 Task: Look for space in Boituva, Brazil from 1st June, 2023 to 9th June, 2023 for 5 adults in price range Rs.6000 to Rs.12000. Place can be entire place with 3 bedrooms having 3 beds and 3 bathrooms. Property type can be house, flat, guest house. Booking option can be shelf check-in. Required host language is Spanish.
Action: Mouse moved to (330, 119)
Screenshot: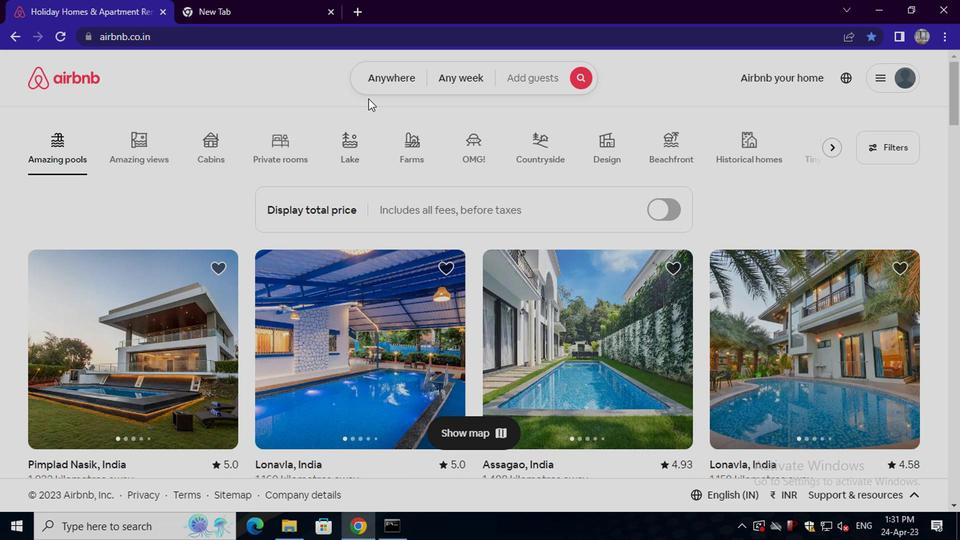 
Action: Mouse pressed left at (330, 119)
Screenshot: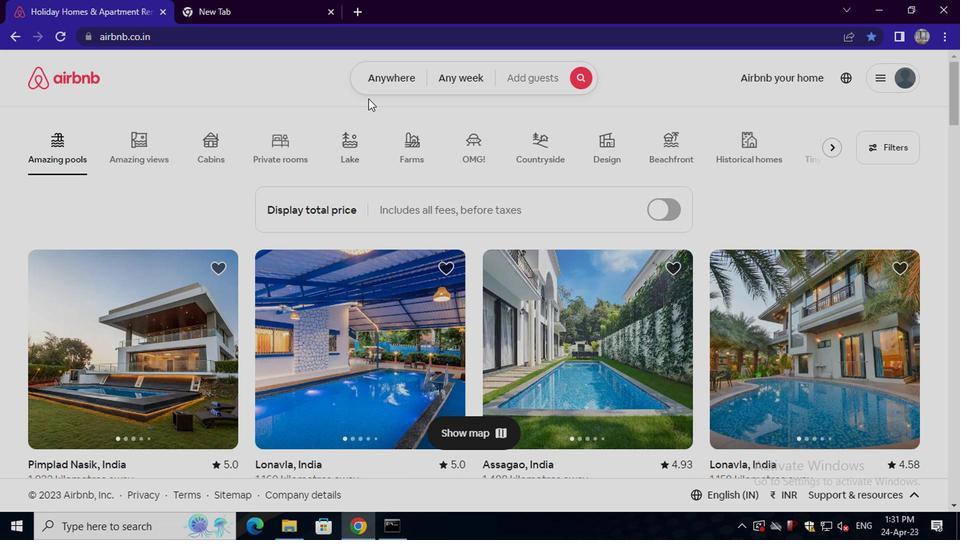 
Action: Mouse moved to (295, 152)
Screenshot: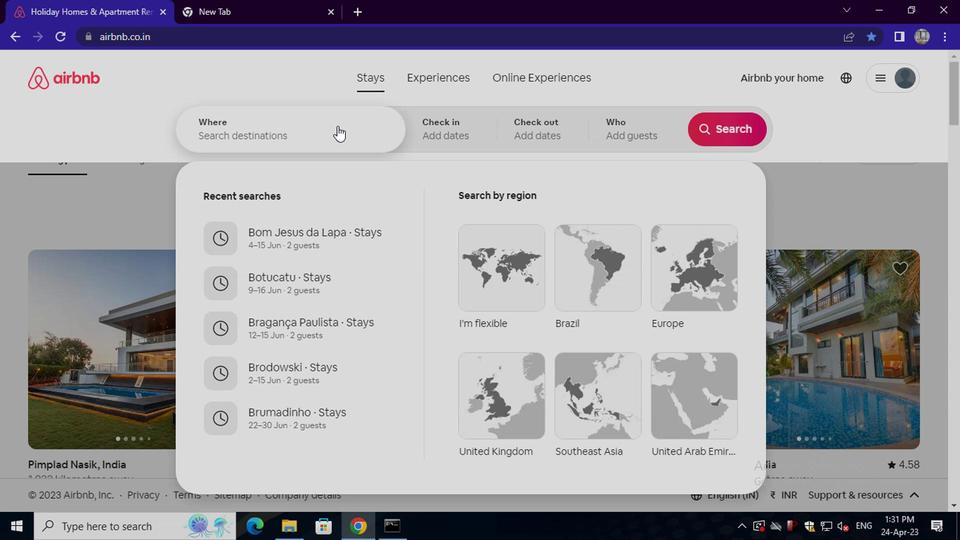 
Action: Mouse pressed left at (295, 152)
Screenshot: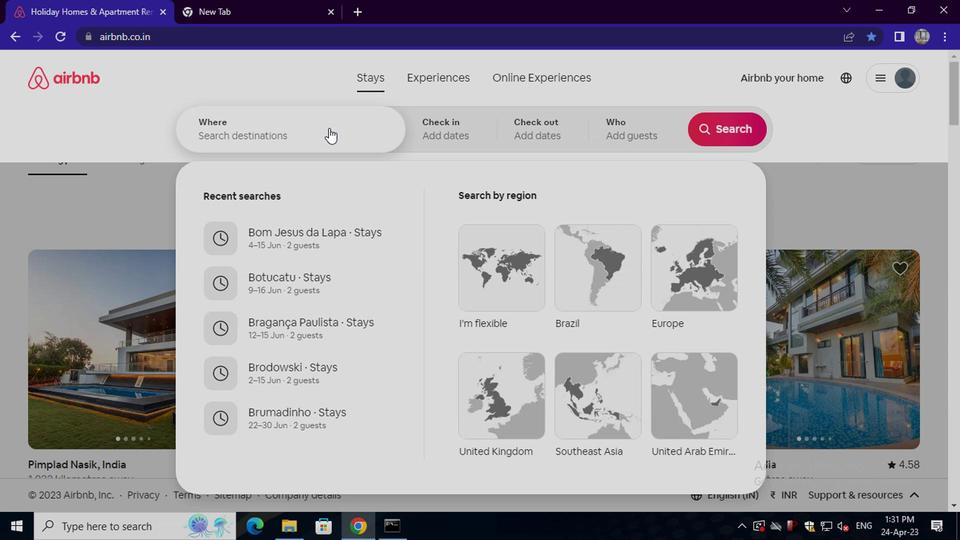 
Action: Key pressed boir<Key.backspace>tuva,<Key.space>brazil<Key.enter>
Screenshot: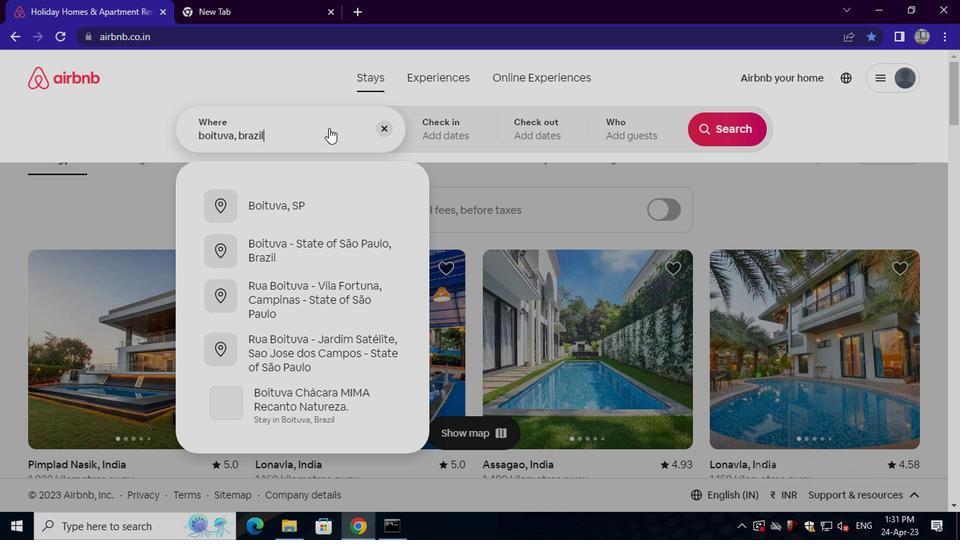 
Action: Mouse moved to (572, 233)
Screenshot: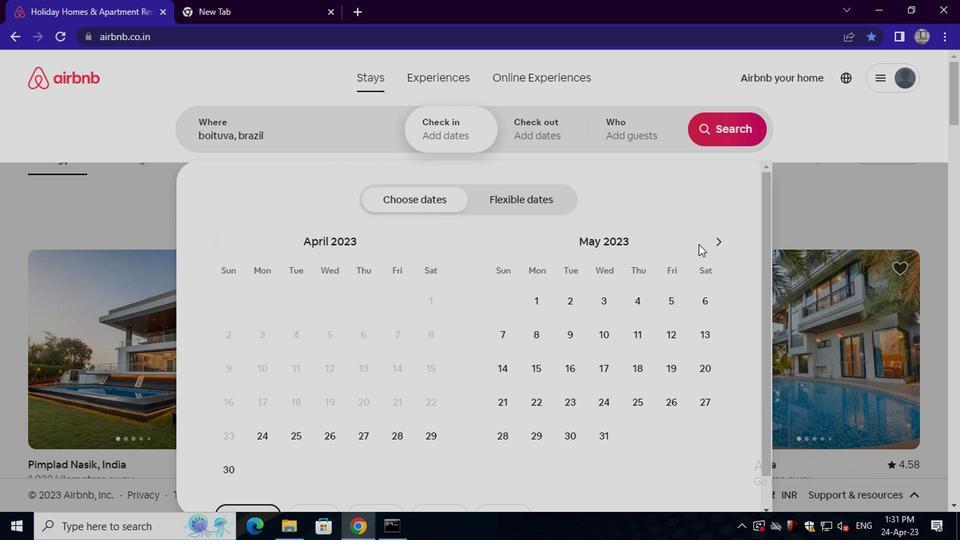 
Action: Mouse pressed left at (572, 233)
Screenshot: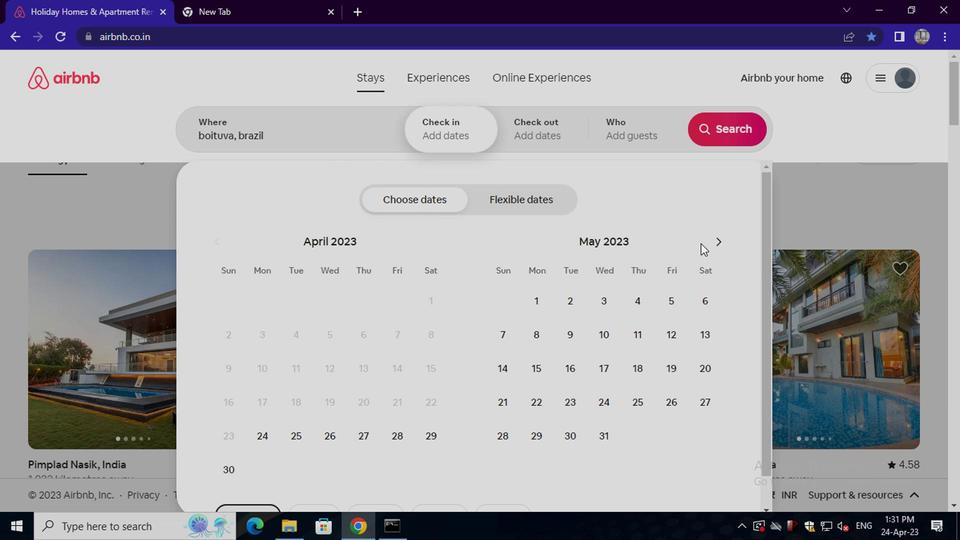 
Action: Mouse moved to (521, 271)
Screenshot: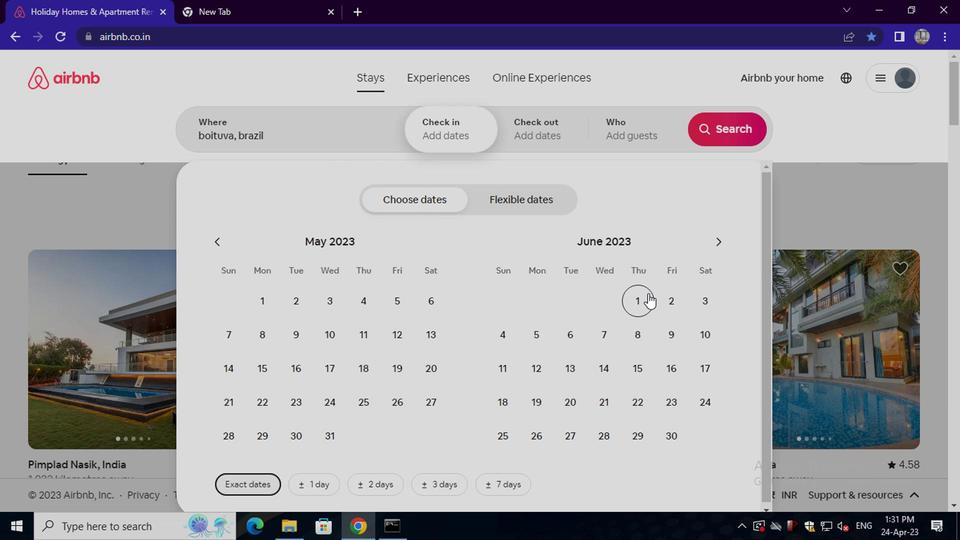 
Action: Mouse pressed left at (521, 271)
Screenshot: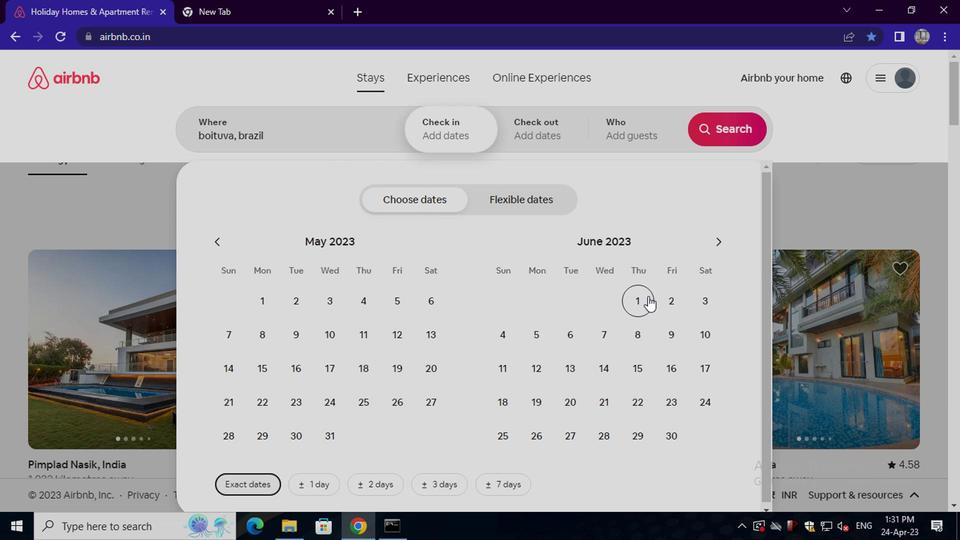 
Action: Mouse moved to (538, 301)
Screenshot: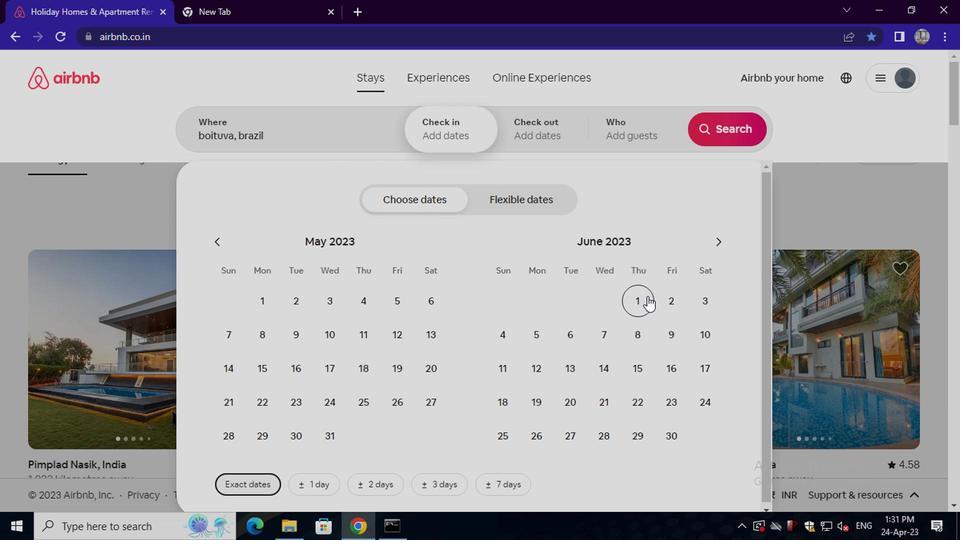 
Action: Mouse pressed left at (538, 301)
Screenshot: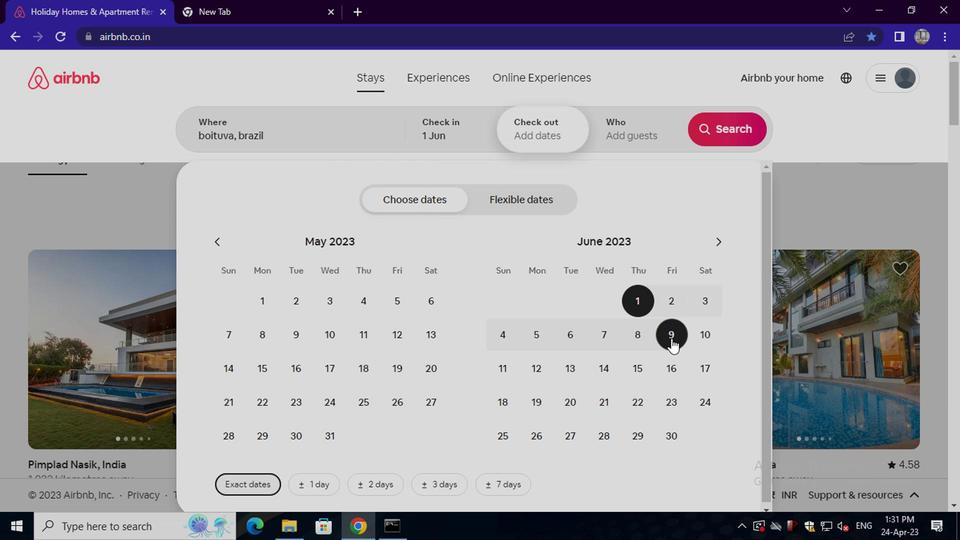 
Action: Mouse moved to (508, 154)
Screenshot: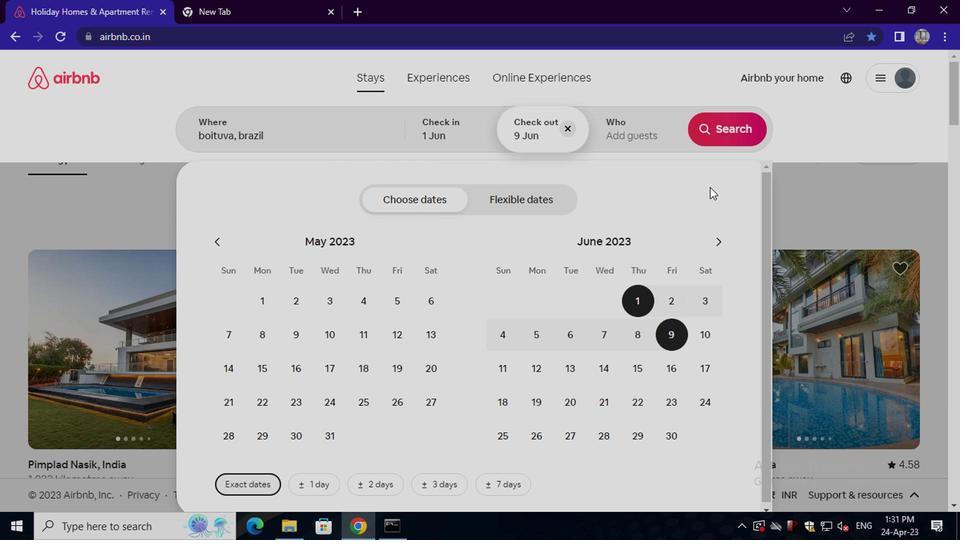 
Action: Mouse pressed left at (508, 154)
Screenshot: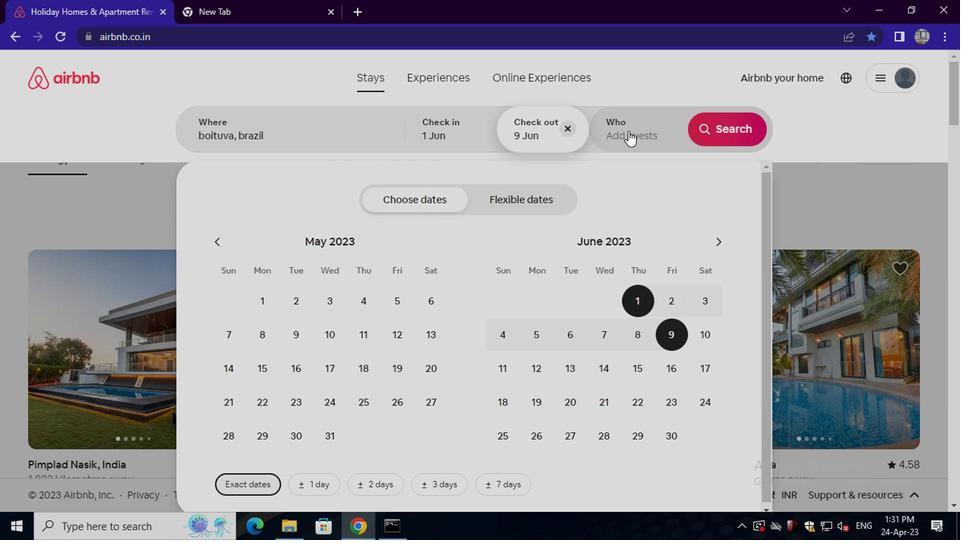 
Action: Mouse moved to (585, 205)
Screenshot: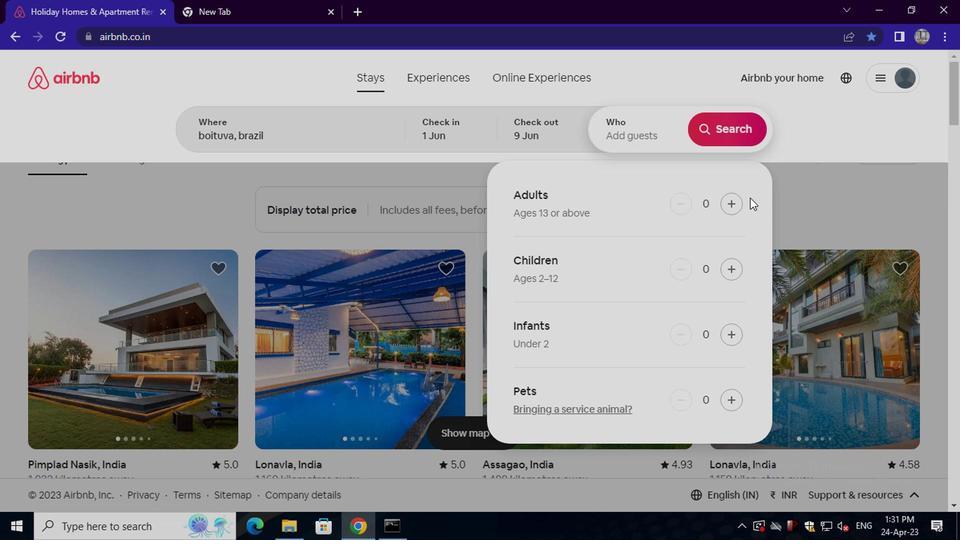 
Action: Mouse pressed left at (585, 205)
Screenshot: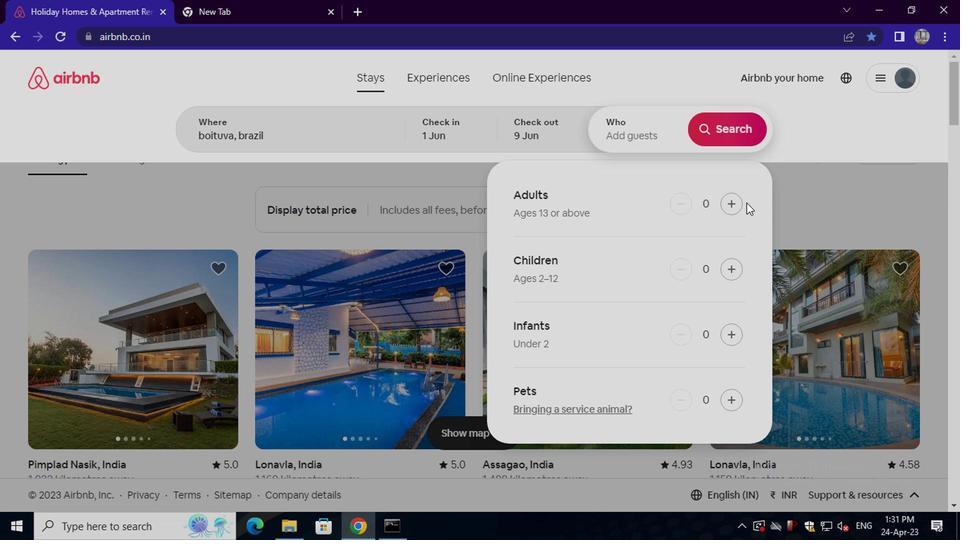 
Action: Mouse pressed left at (585, 205)
Screenshot: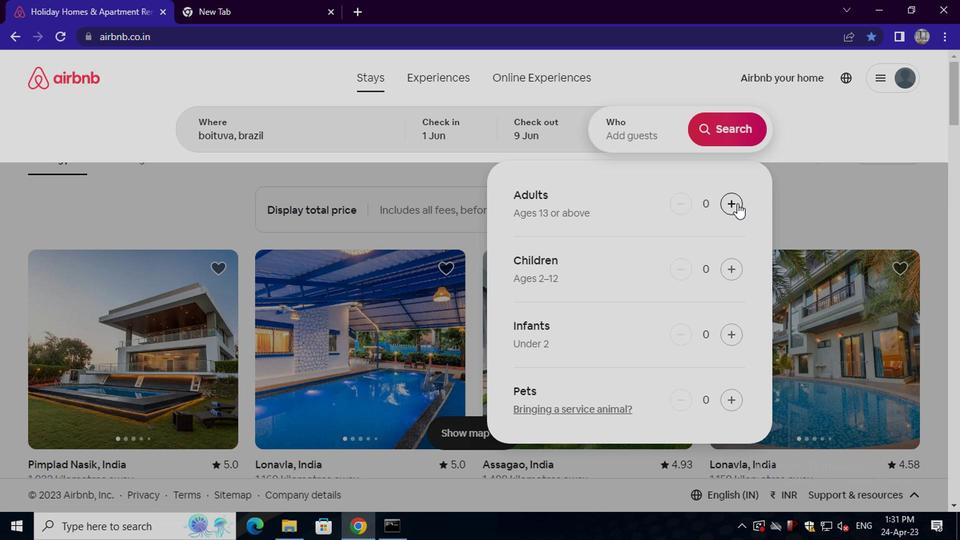 
Action: Mouse pressed left at (585, 205)
Screenshot: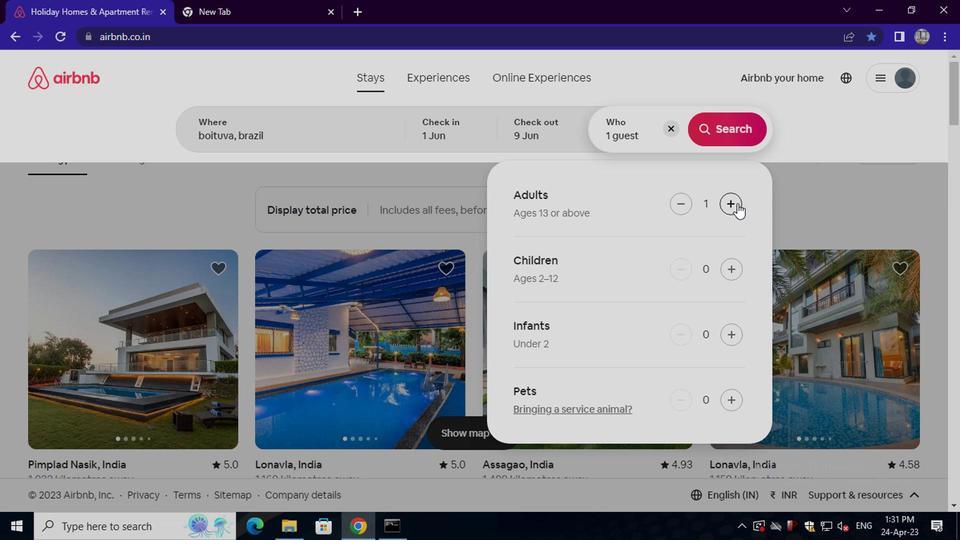 
Action: Mouse pressed left at (585, 205)
Screenshot: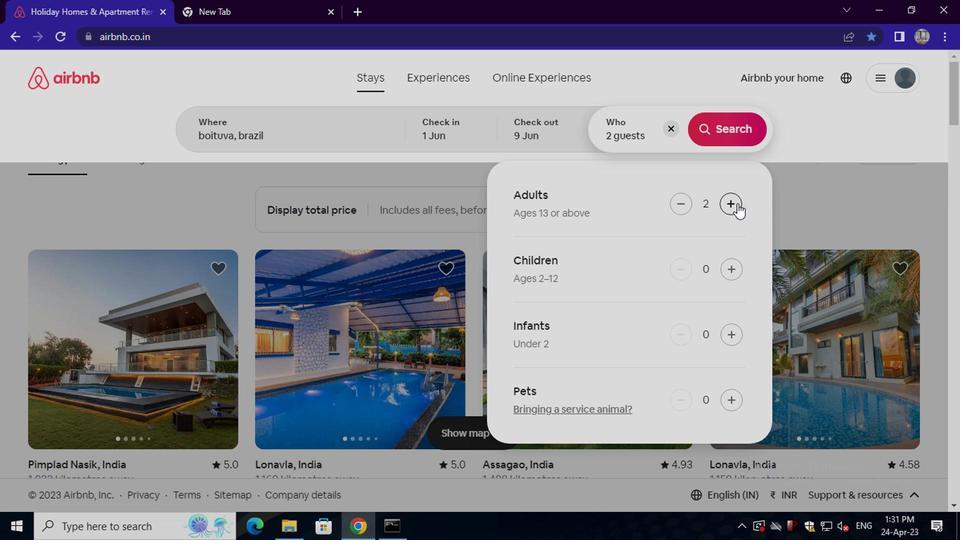 
Action: Mouse pressed left at (585, 205)
Screenshot: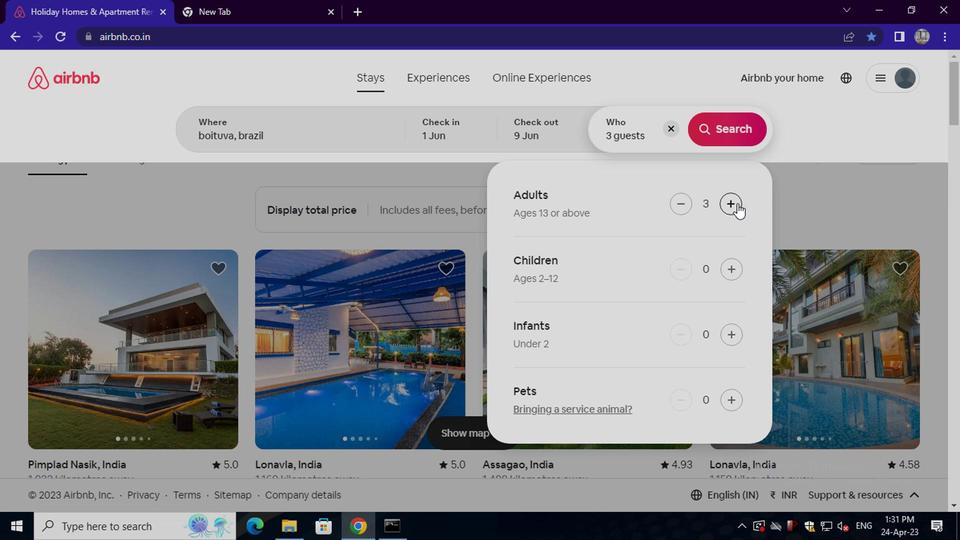 
Action: Mouse moved to (578, 157)
Screenshot: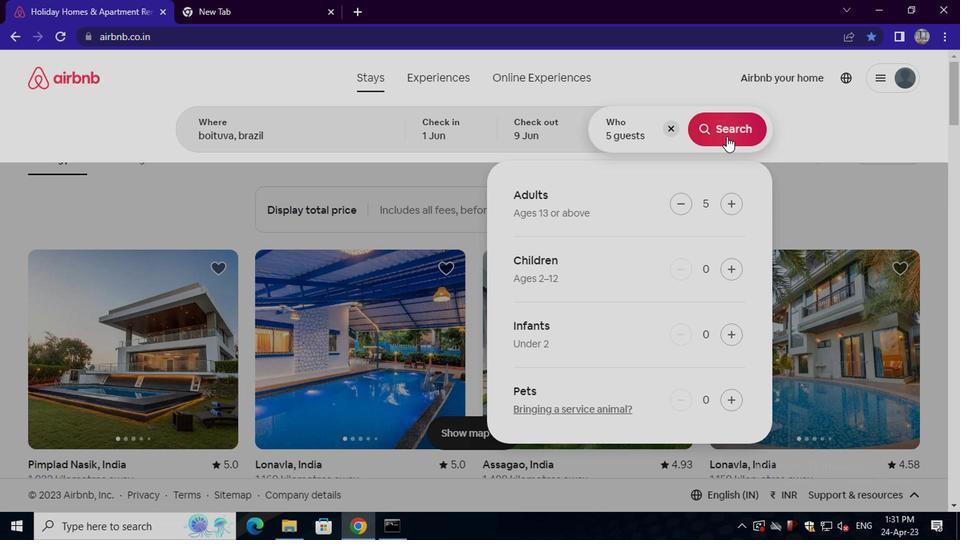 
Action: Mouse pressed left at (578, 157)
Screenshot: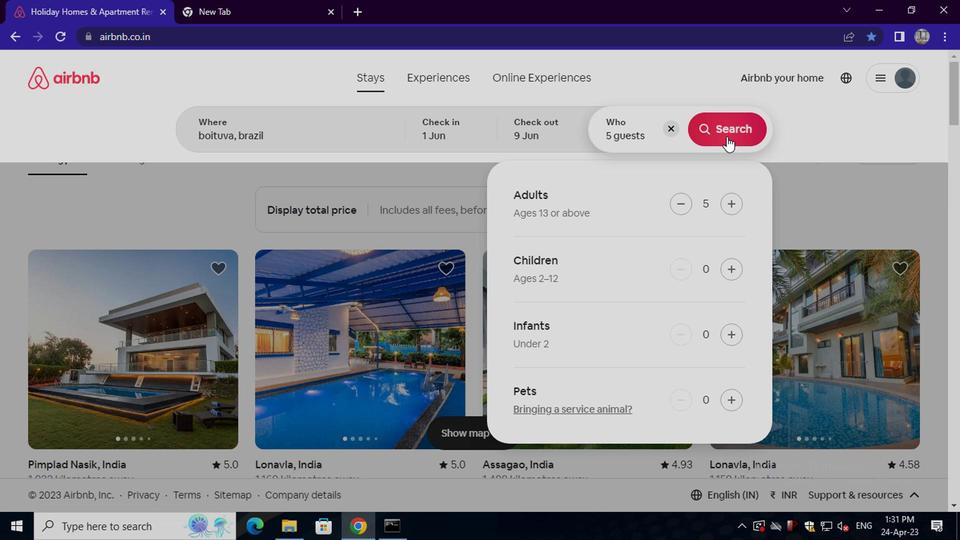 
Action: Mouse moved to (715, 157)
Screenshot: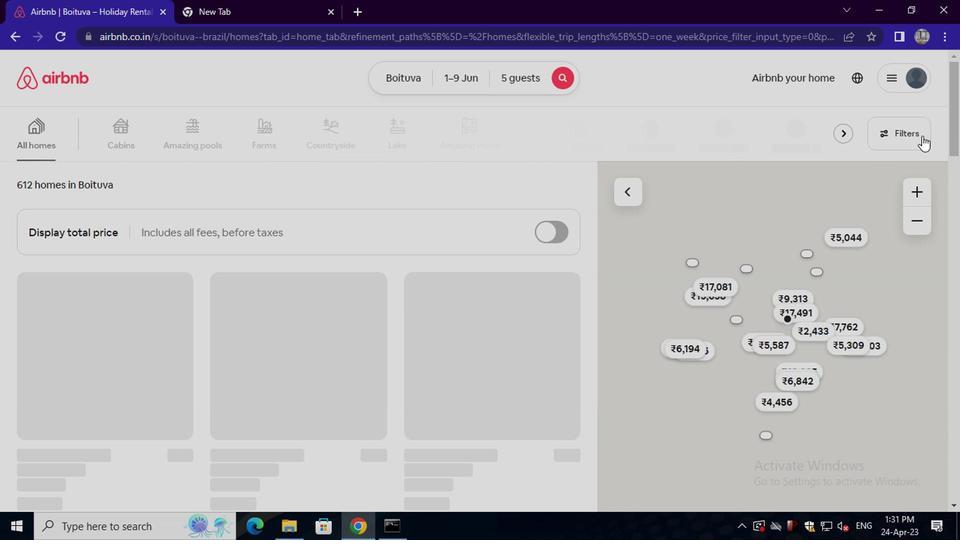 
Action: Mouse pressed left at (715, 157)
Screenshot: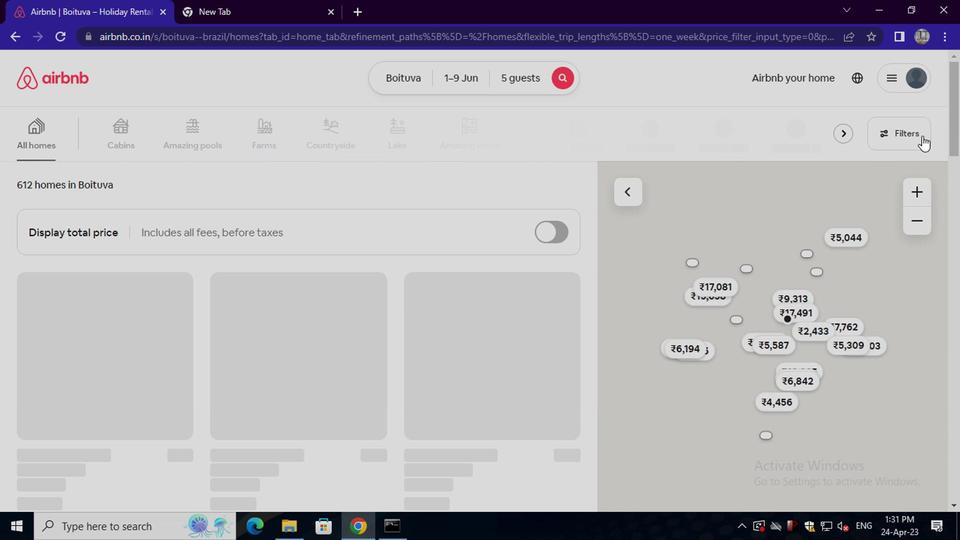
Action: Mouse moved to (309, 290)
Screenshot: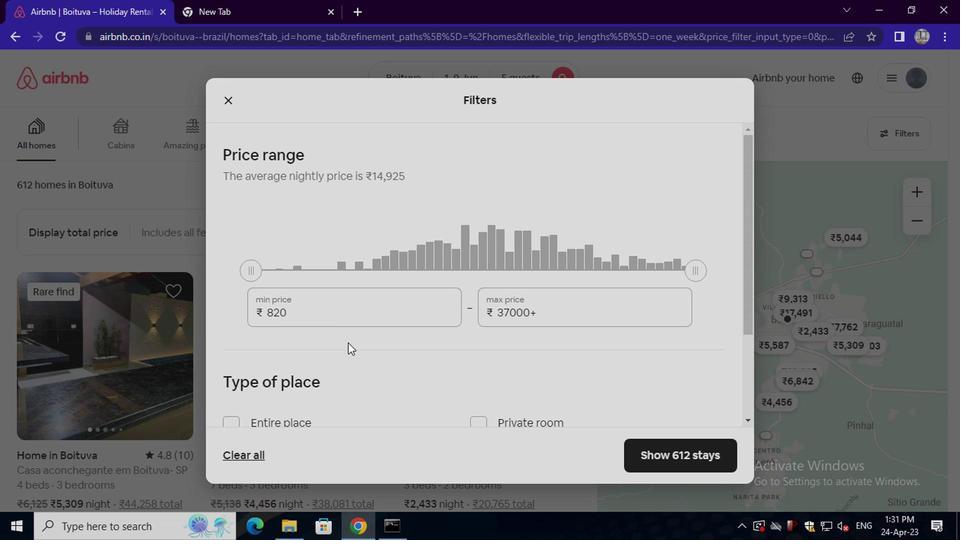 
Action: Mouse pressed left at (309, 290)
Screenshot: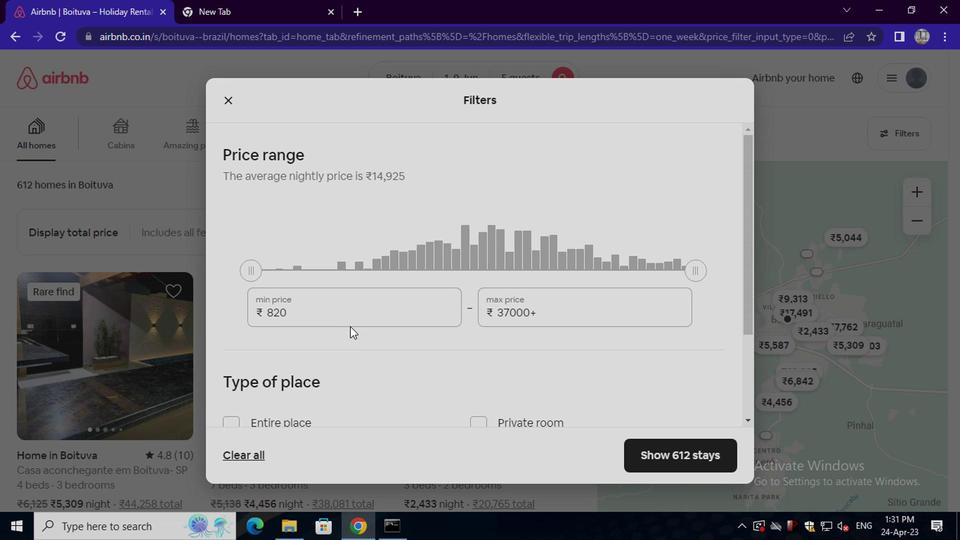 
Action: Mouse moved to (309, 287)
Screenshot: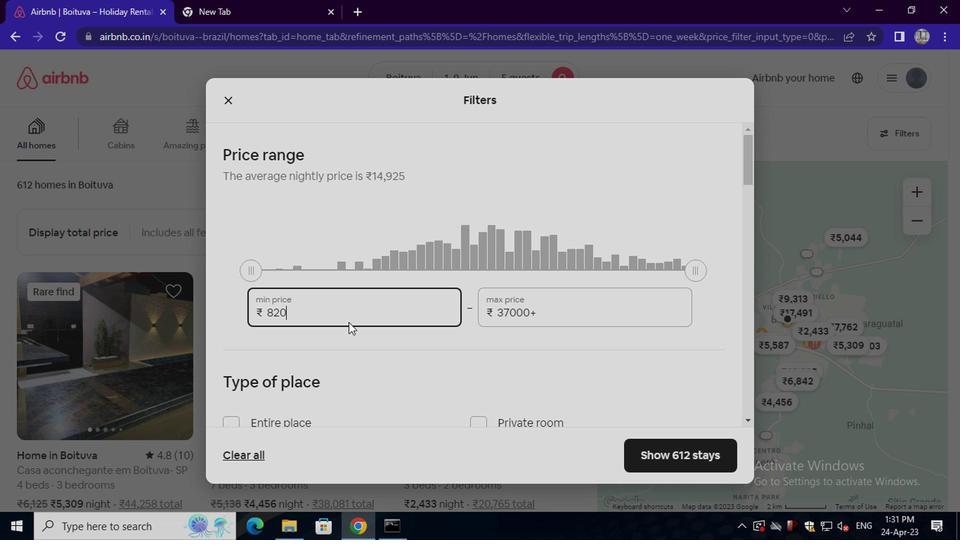 
Action: Key pressed <Key.backspace><Key.backspace><Key.backspace><Key.backspace><Key.backspace><Key.backspace><Key.backspace><Key.backspace><Key.backspace><Key.backspace><Key.backspace><Key.backspace>6000
Screenshot: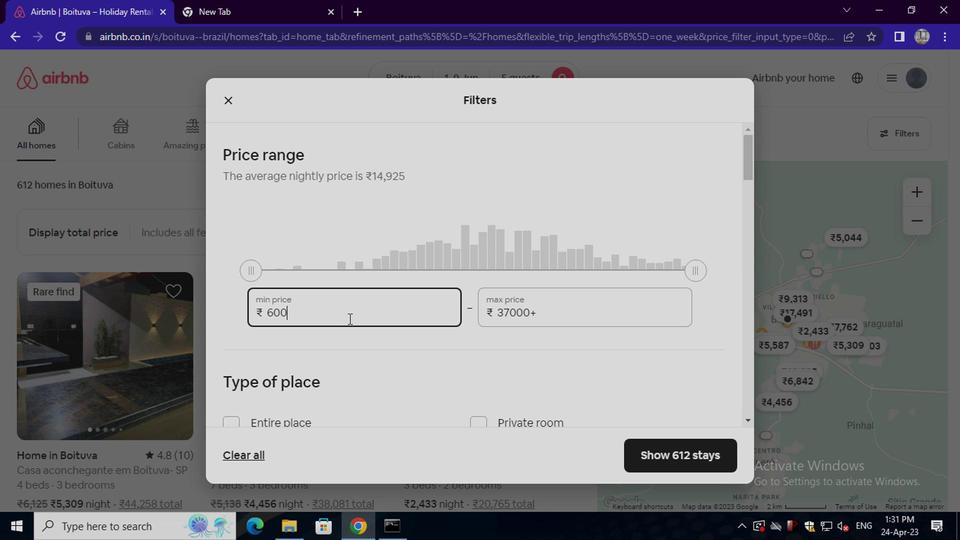 
Action: Mouse moved to (453, 281)
Screenshot: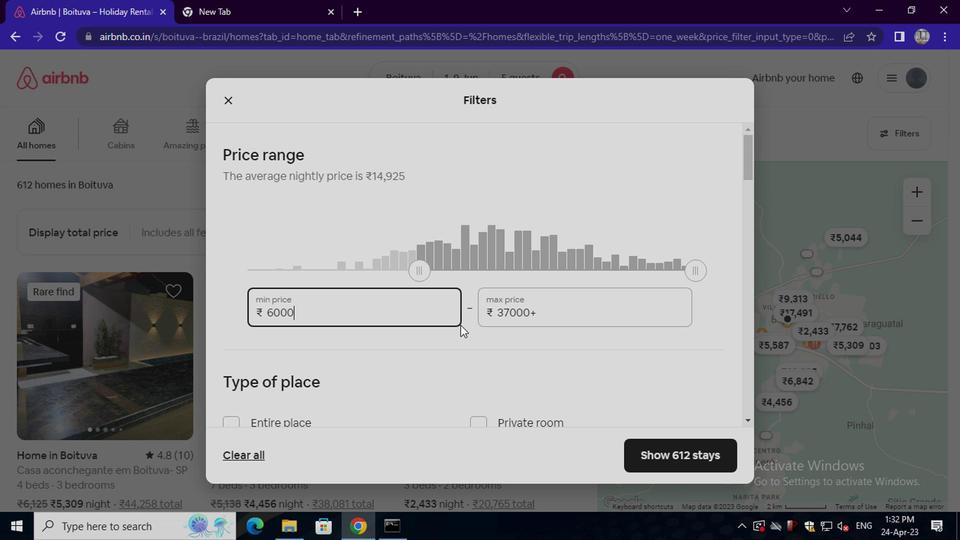 
Action: Mouse pressed left at (453, 281)
Screenshot: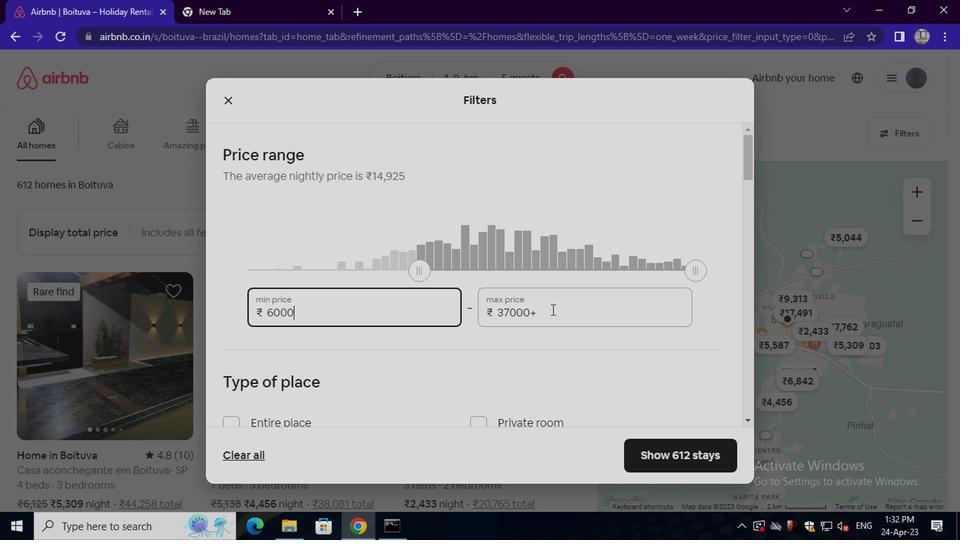 
Action: Key pressed <Key.backspace><Key.backspace><Key.backspace><Key.backspace><Key.backspace><Key.backspace><Key.backspace><Key.backspace><Key.backspace><Key.backspace><Key.backspace><Key.backspace><Key.backspace>12000
Screenshot: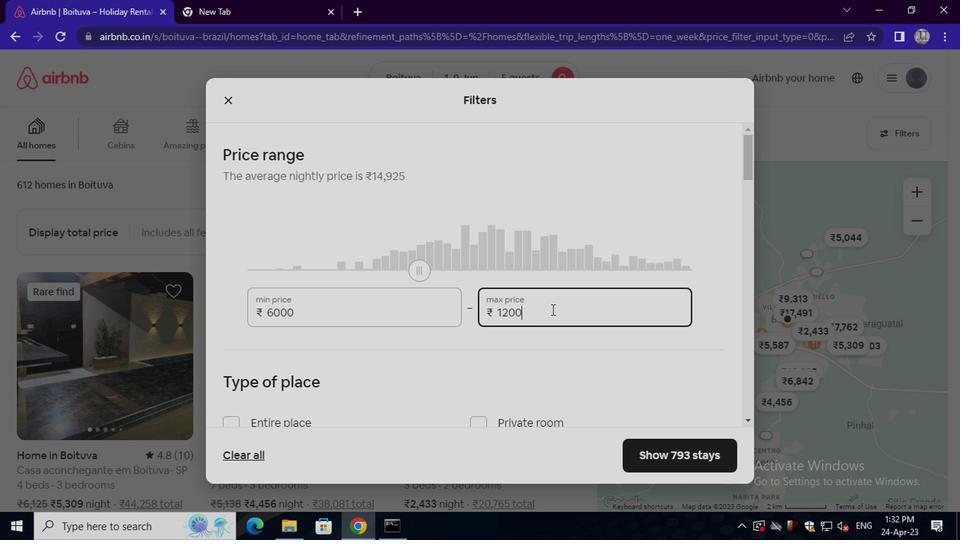 
Action: Mouse moved to (436, 321)
Screenshot: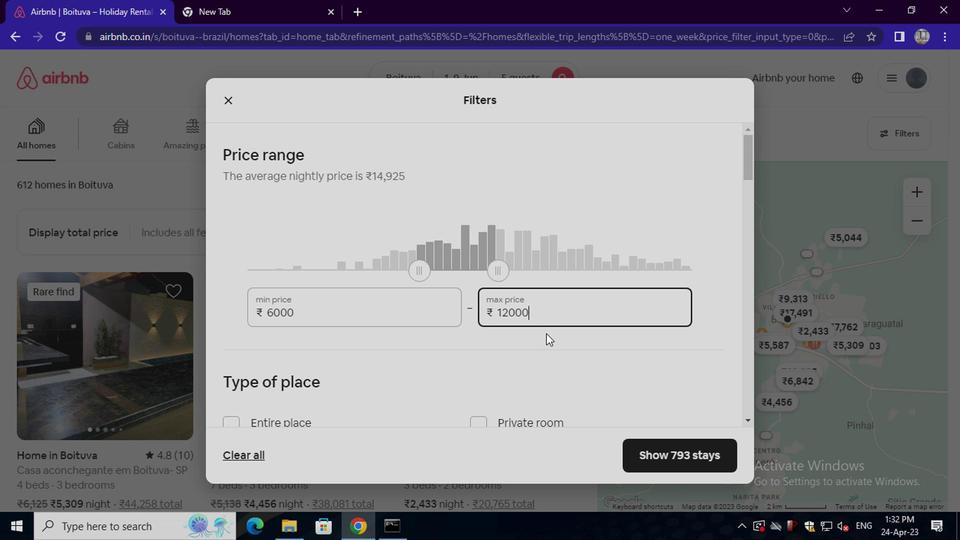 
Action: Mouse pressed left at (436, 321)
Screenshot: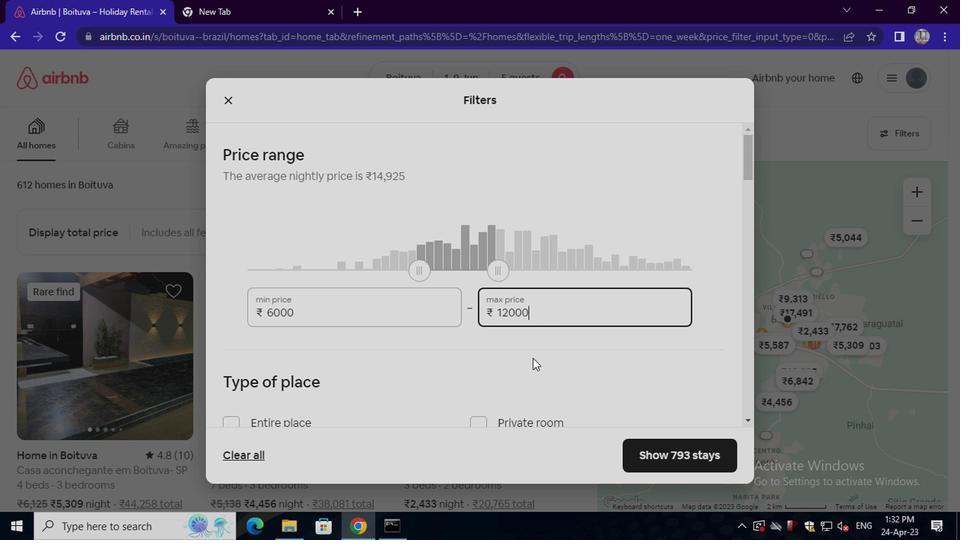 
Action: Mouse moved to (323, 345)
Screenshot: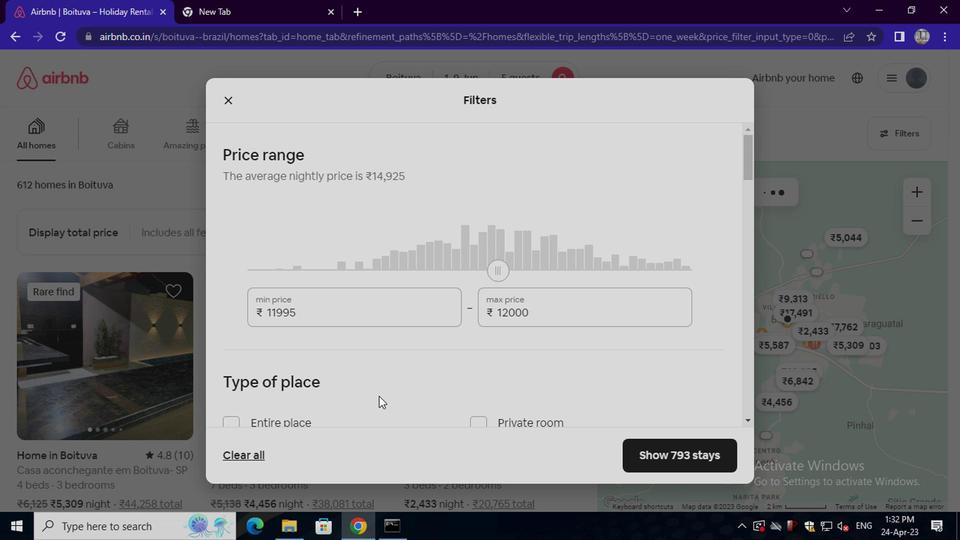 
Action: Mouse scrolled (323, 344) with delta (0, 0)
Screenshot: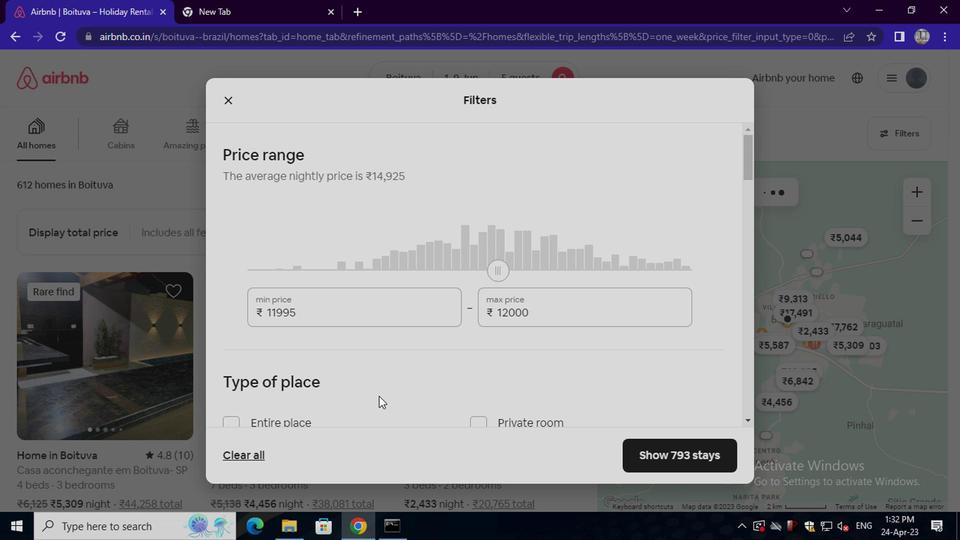 
Action: Mouse moved to (253, 317)
Screenshot: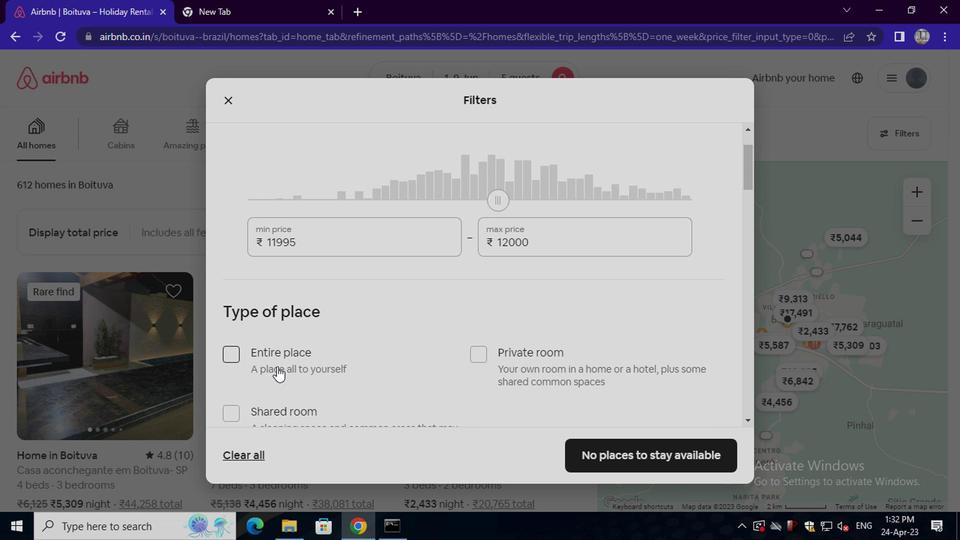 
Action: Mouse pressed left at (253, 317)
Screenshot: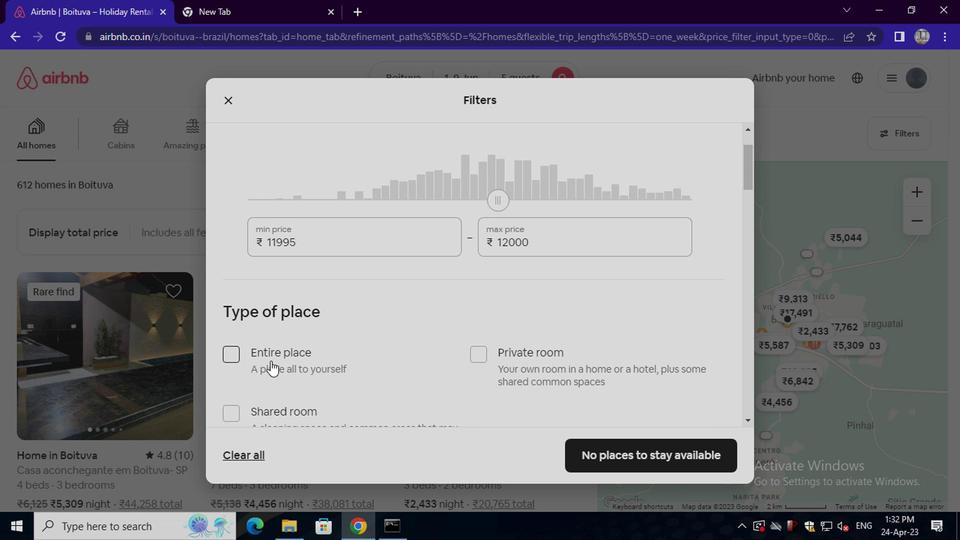 
Action: Mouse scrolled (253, 317) with delta (0, 0)
Screenshot: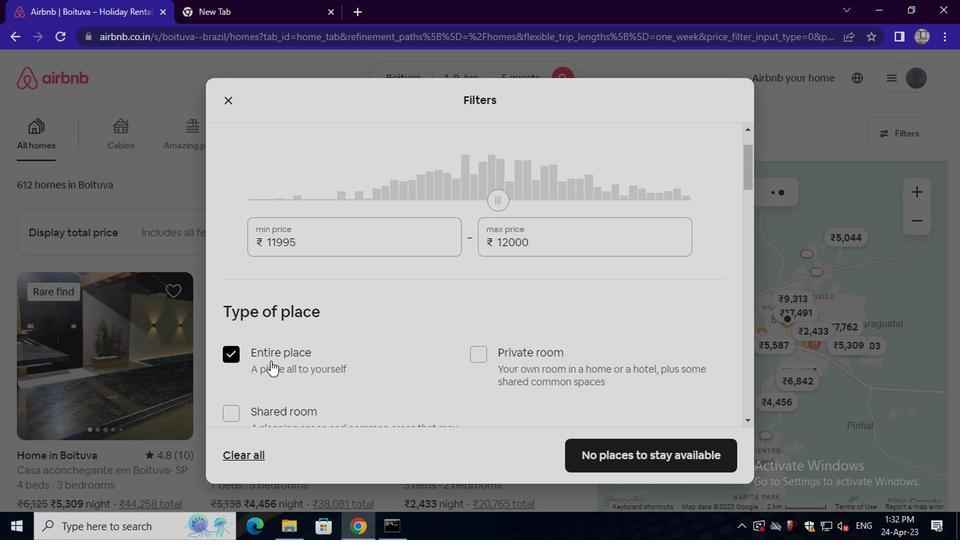 
Action: Mouse scrolled (253, 317) with delta (0, 0)
Screenshot: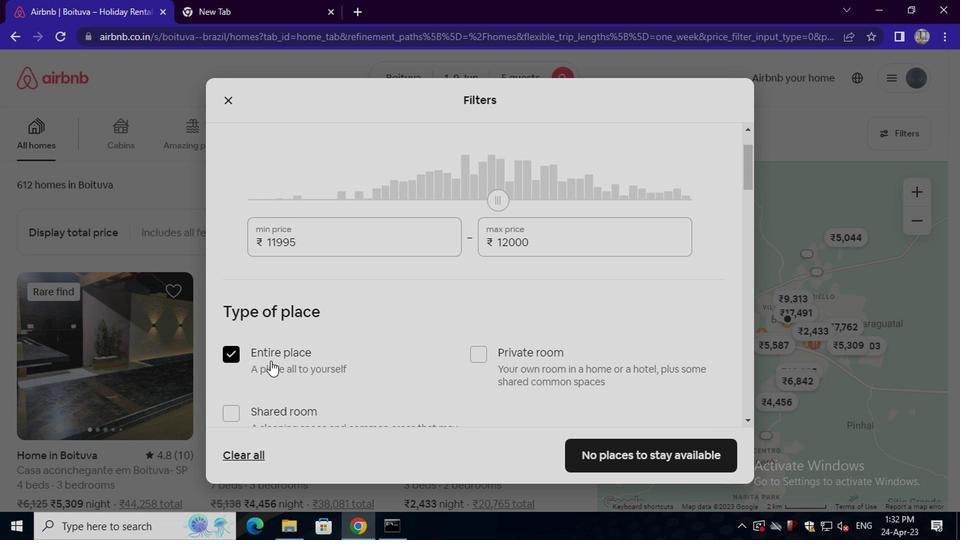 
Action: Mouse scrolled (253, 317) with delta (0, 0)
Screenshot: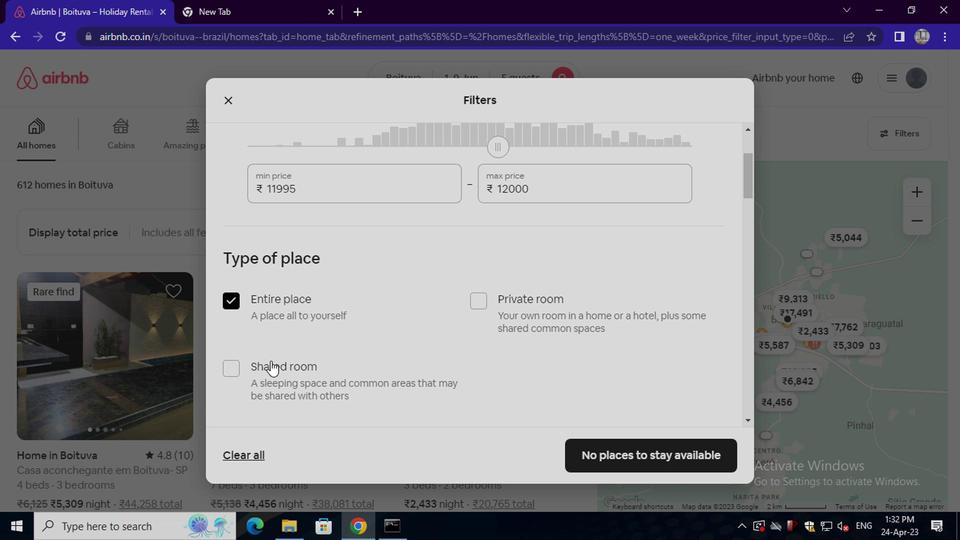 
Action: Mouse scrolled (253, 317) with delta (0, 0)
Screenshot: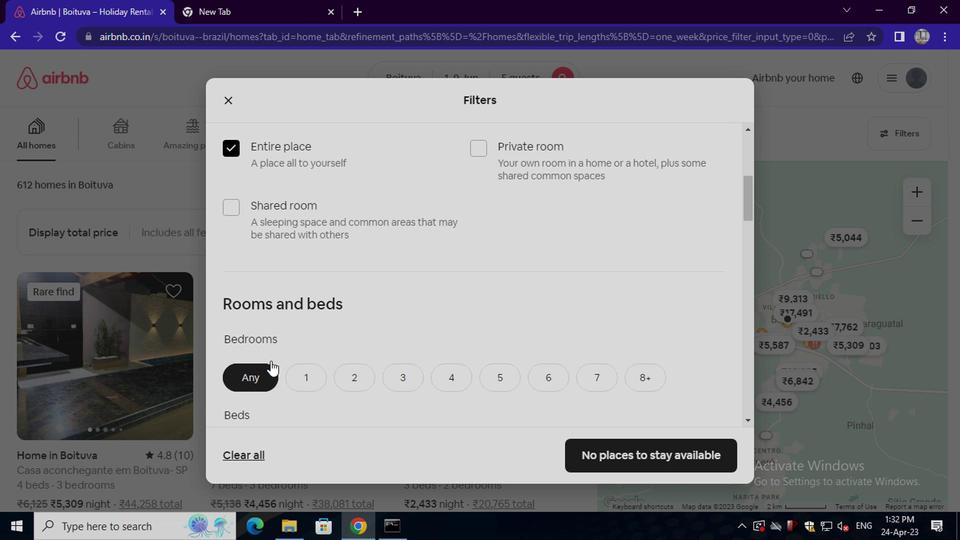 
Action: Mouse moved to (348, 275)
Screenshot: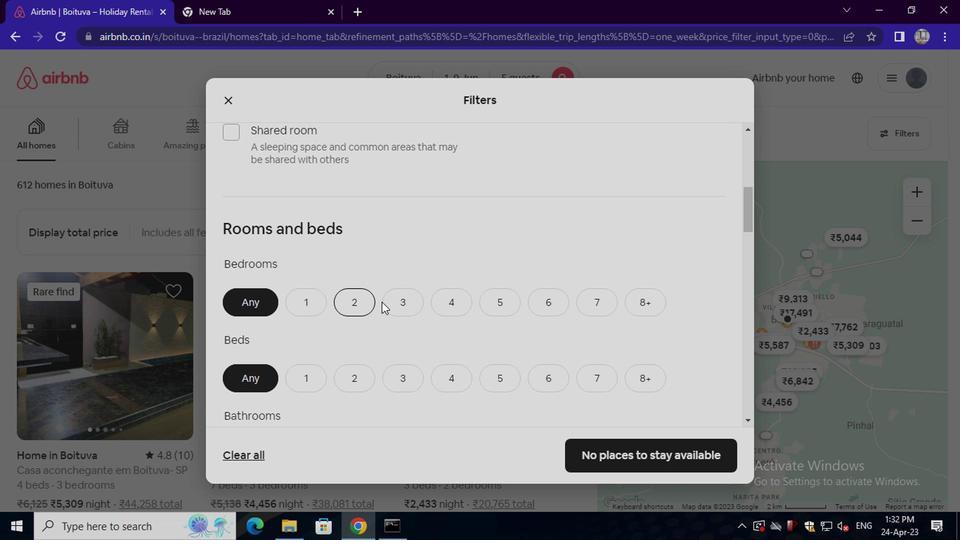 
Action: Mouse pressed left at (348, 275)
Screenshot: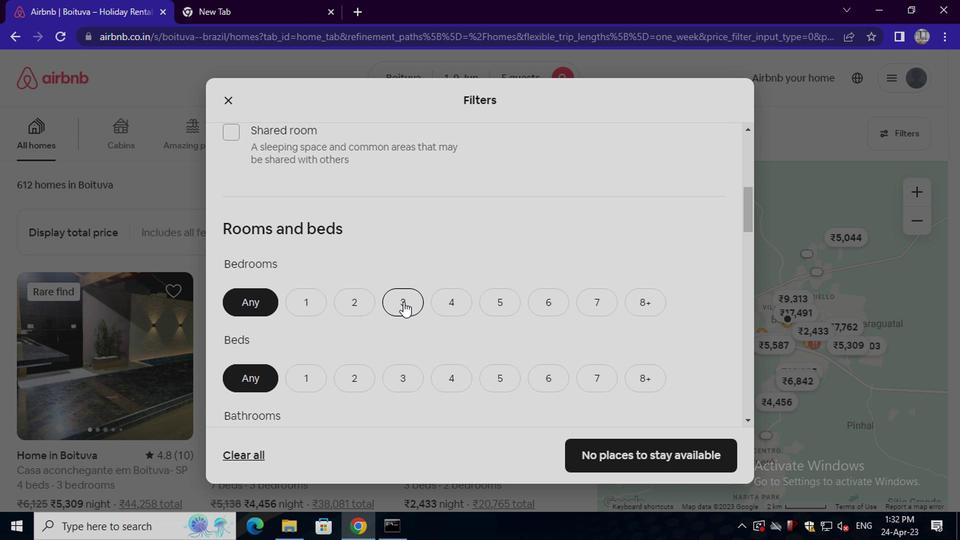 
Action: Mouse moved to (347, 333)
Screenshot: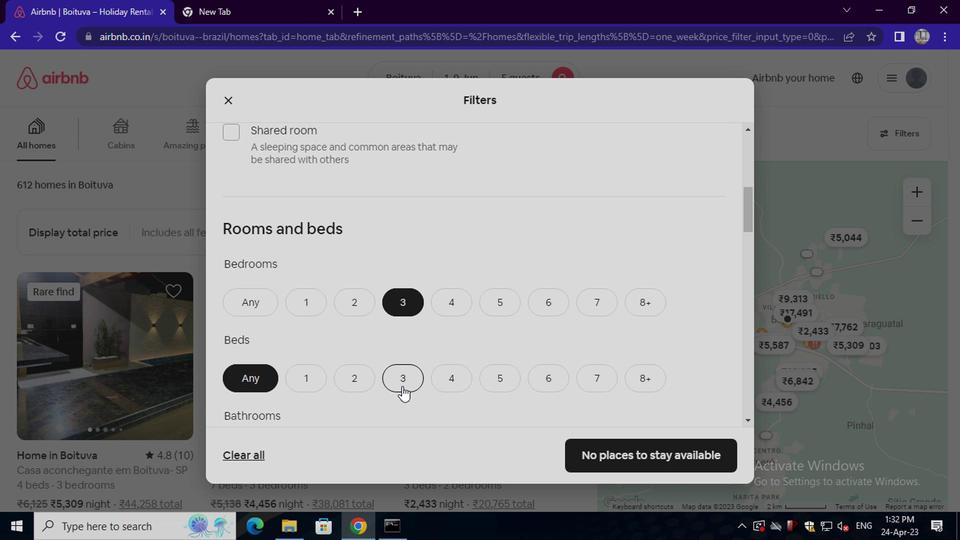 
Action: Mouse pressed left at (347, 333)
Screenshot: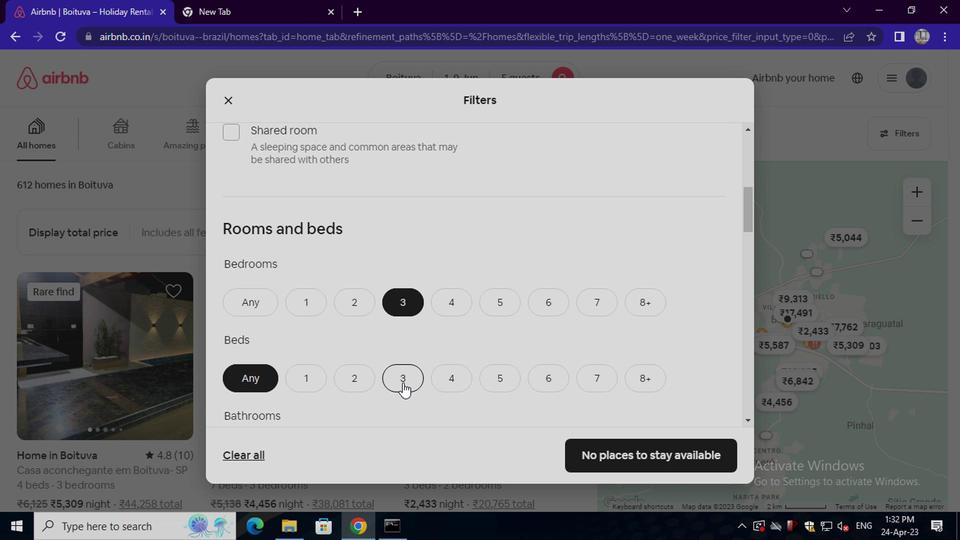 
Action: Mouse scrolled (347, 332) with delta (0, 0)
Screenshot: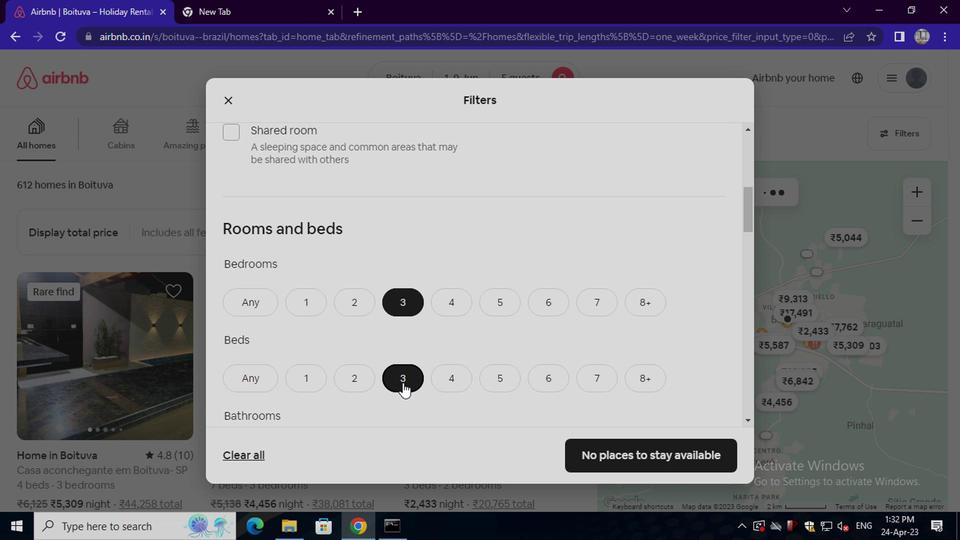 
Action: Mouse scrolled (347, 332) with delta (0, 0)
Screenshot: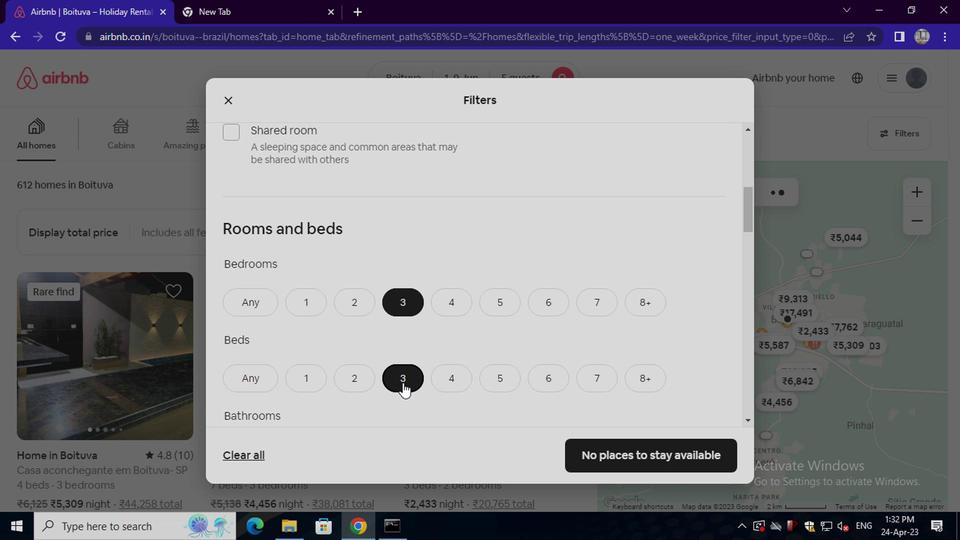 
Action: Mouse scrolled (347, 332) with delta (0, 0)
Screenshot: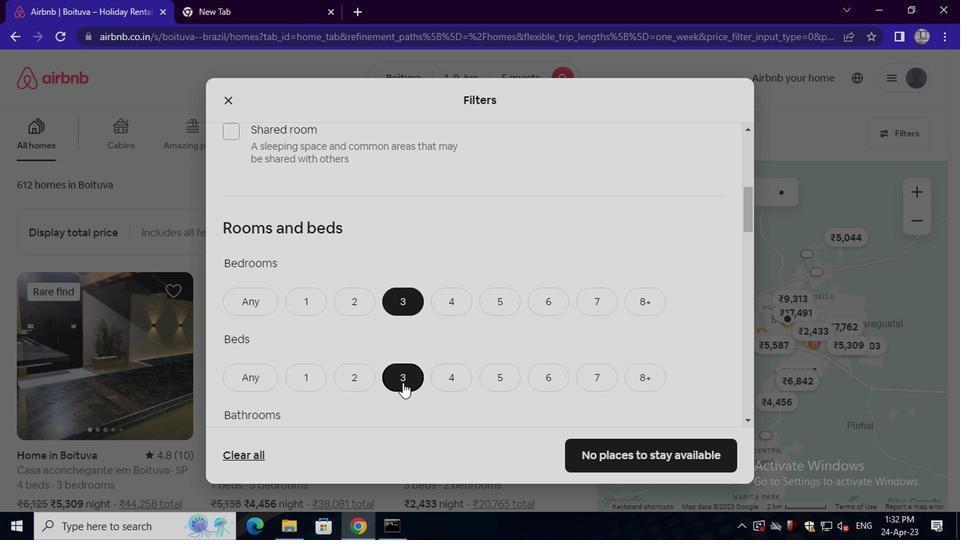 
Action: Mouse moved to (342, 238)
Screenshot: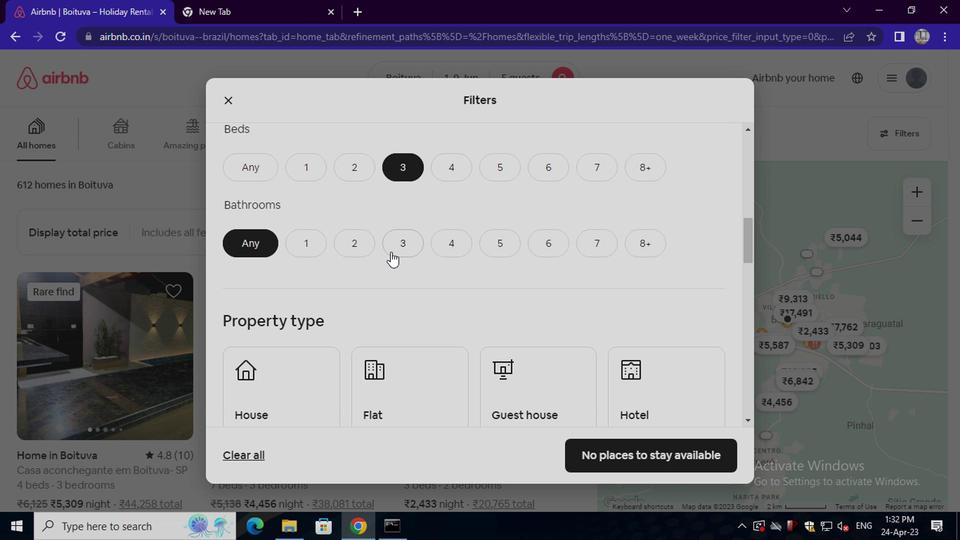 
Action: Mouse pressed left at (342, 238)
Screenshot: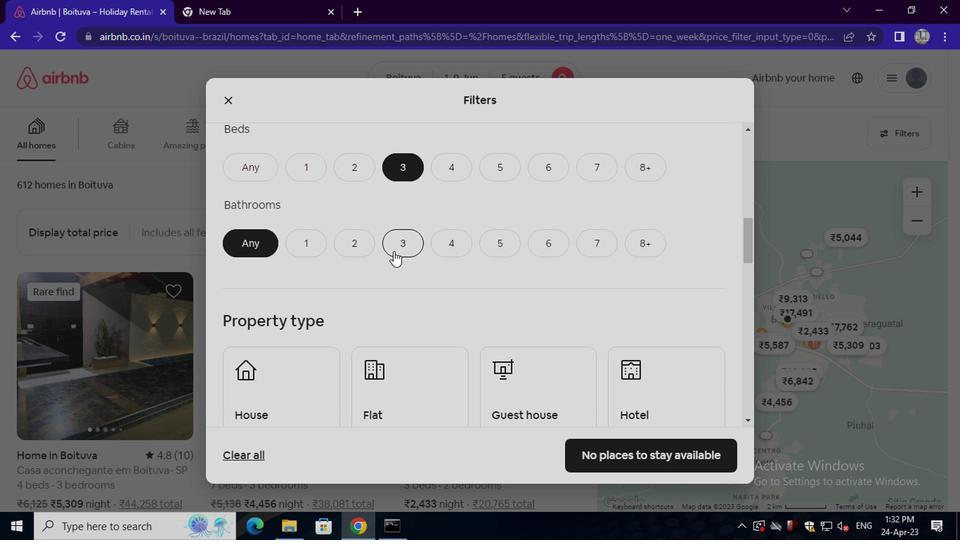 
Action: Mouse moved to (327, 254)
Screenshot: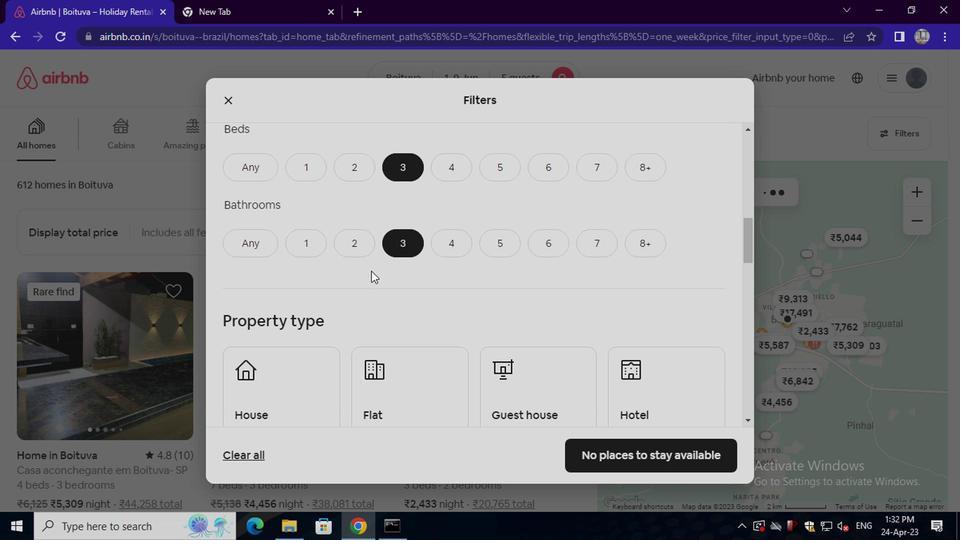 
Action: Mouse scrolled (327, 253) with delta (0, 0)
Screenshot: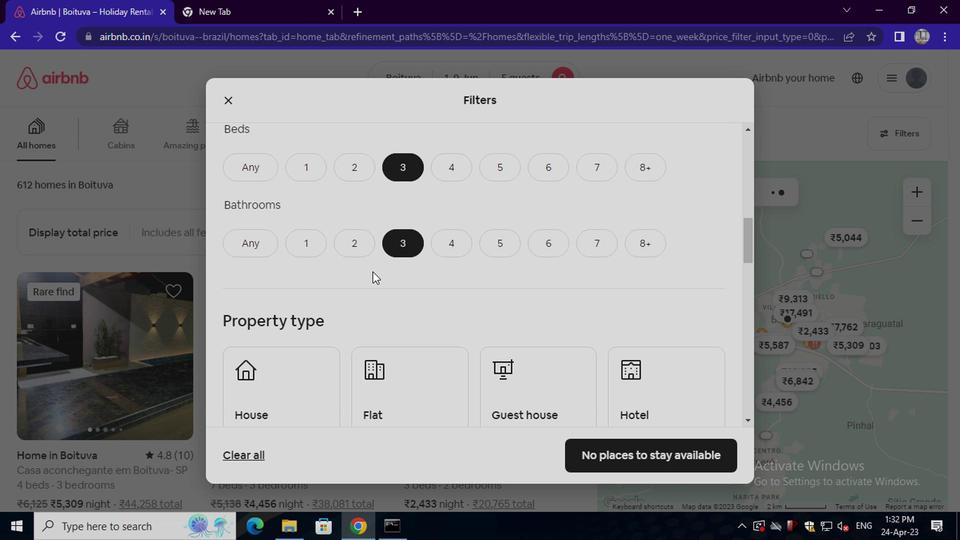 
Action: Mouse scrolled (327, 253) with delta (0, 0)
Screenshot: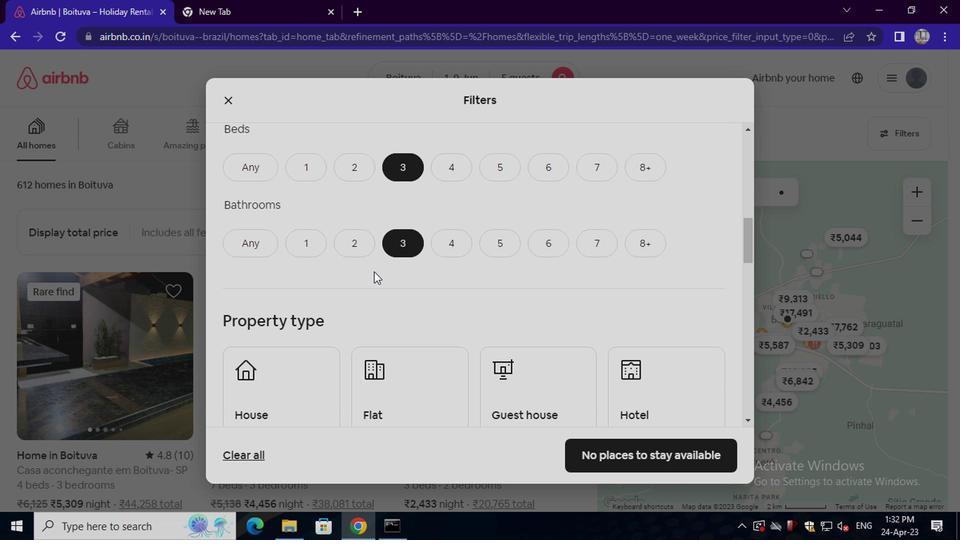 
Action: Mouse moved to (245, 253)
Screenshot: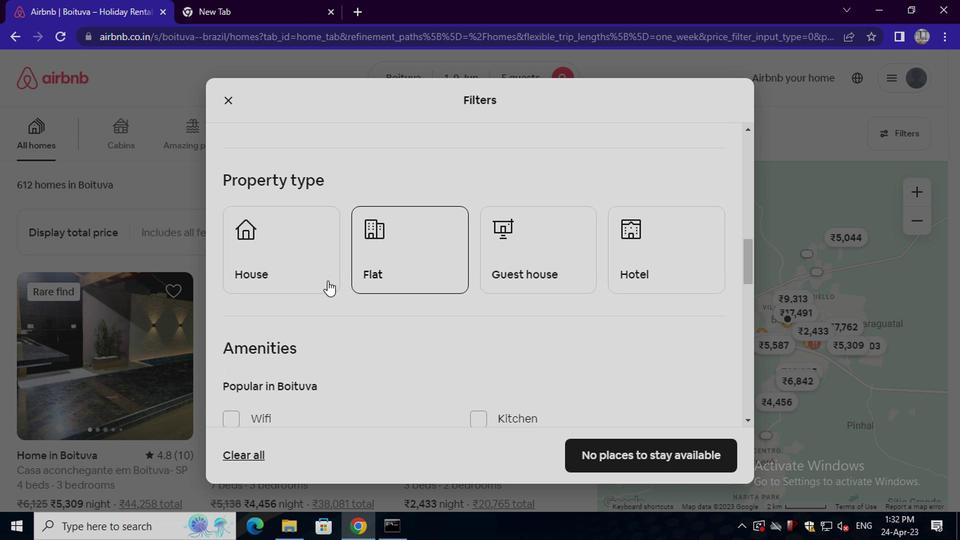 
Action: Mouse pressed left at (245, 253)
Screenshot: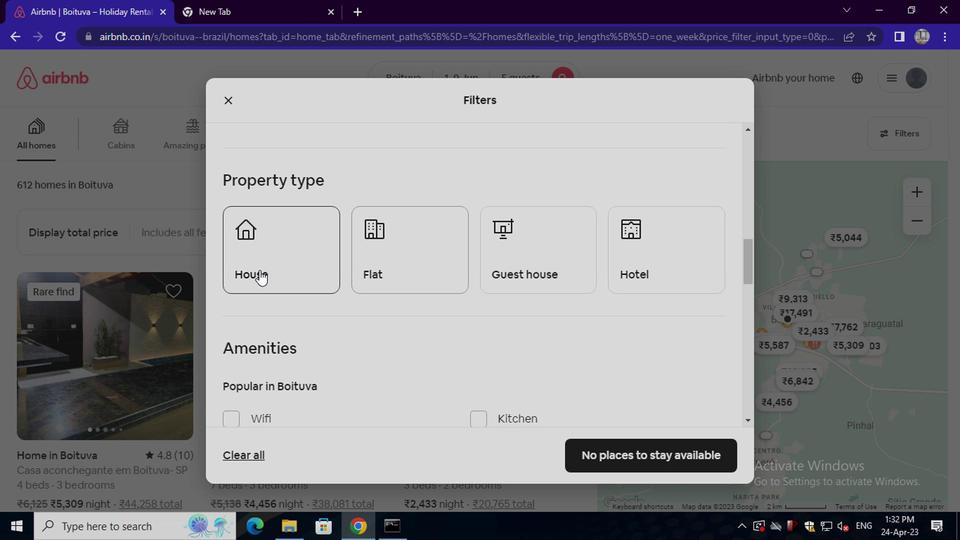 
Action: Mouse moved to (337, 245)
Screenshot: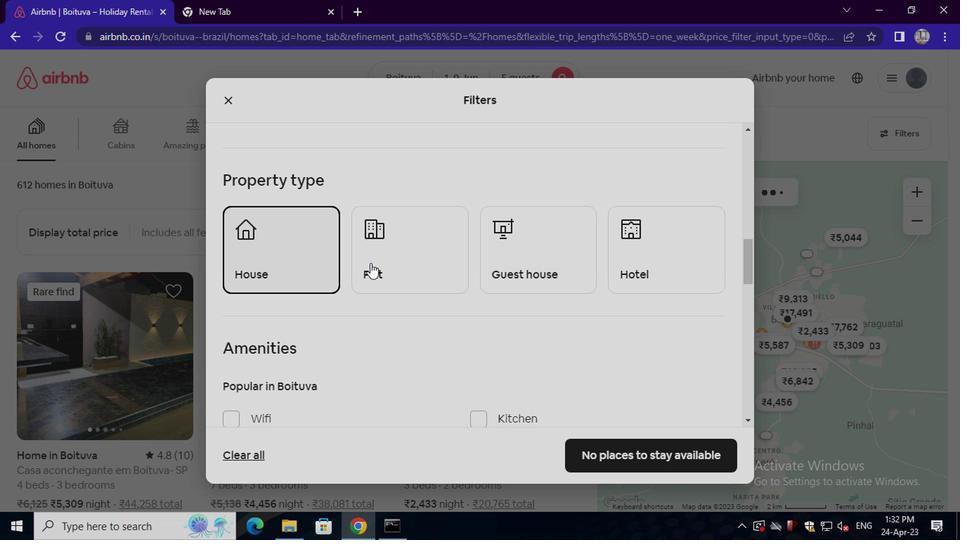
Action: Mouse pressed left at (337, 245)
Screenshot: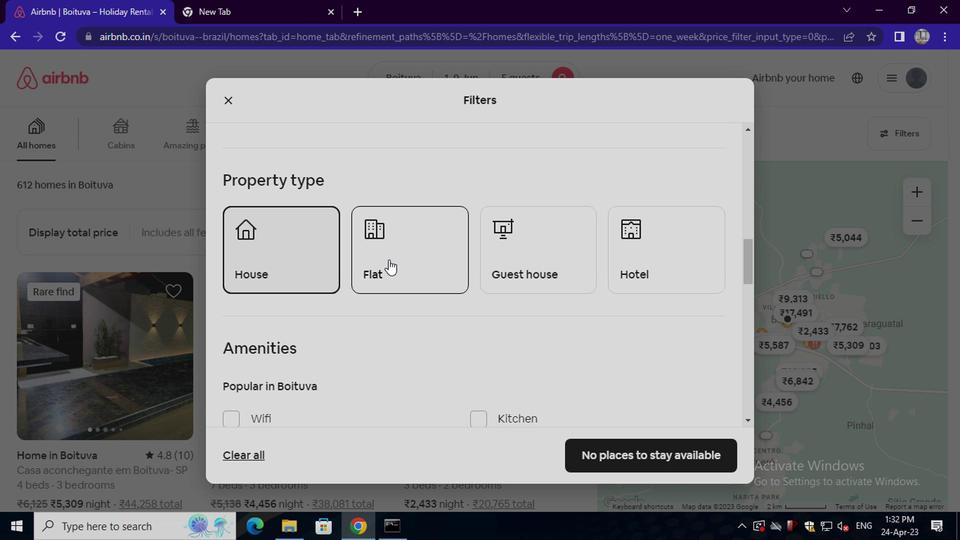 
Action: Mouse moved to (436, 245)
Screenshot: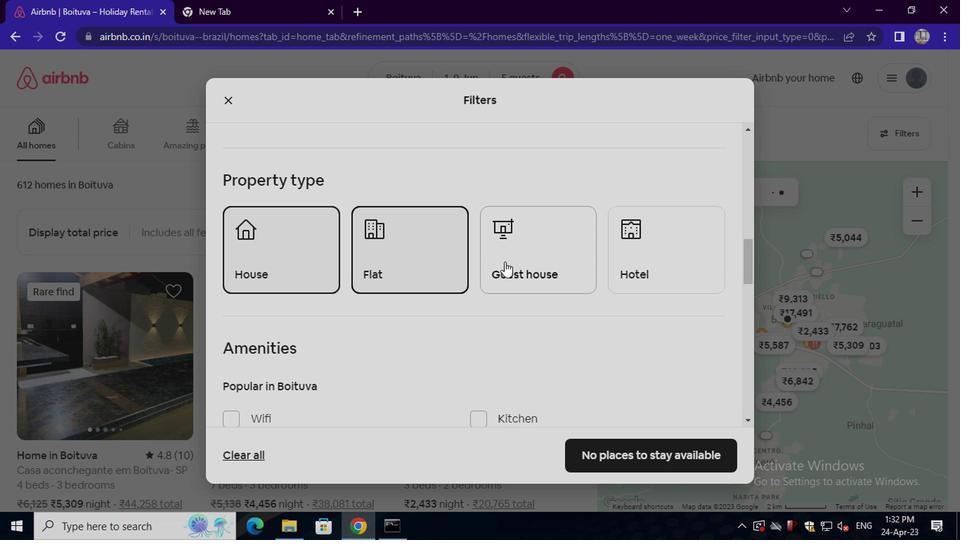 
Action: Mouse pressed left at (436, 245)
Screenshot: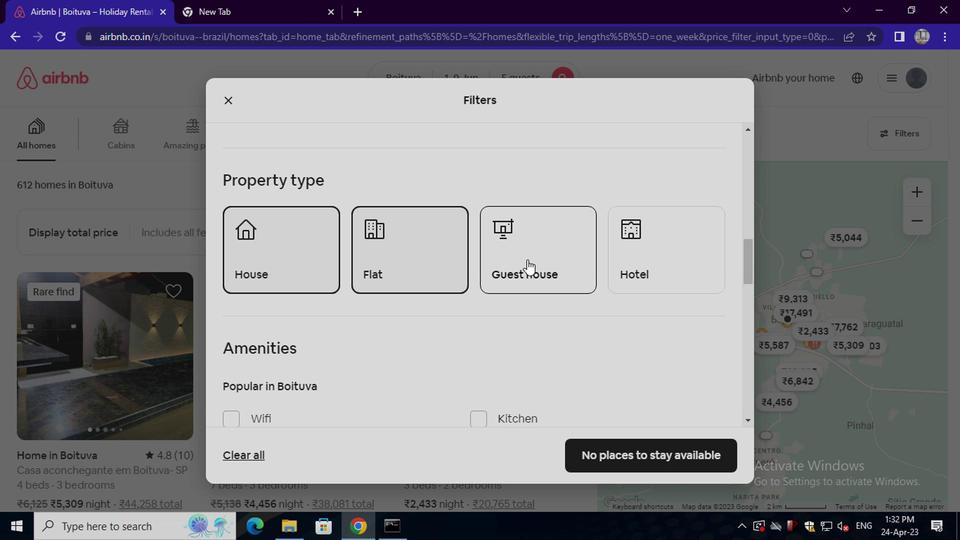 
Action: Mouse moved to (349, 269)
Screenshot: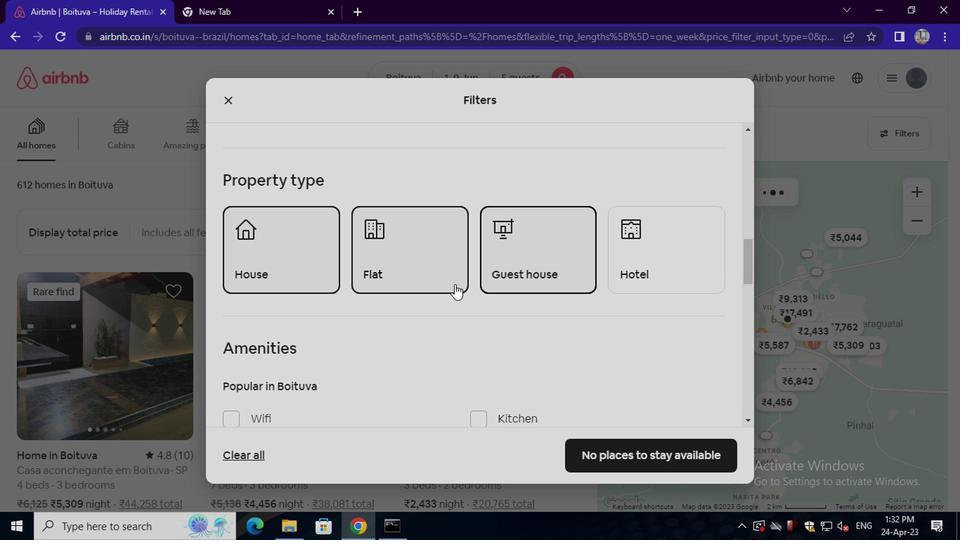 
Action: Mouse scrolled (349, 268) with delta (0, 0)
Screenshot: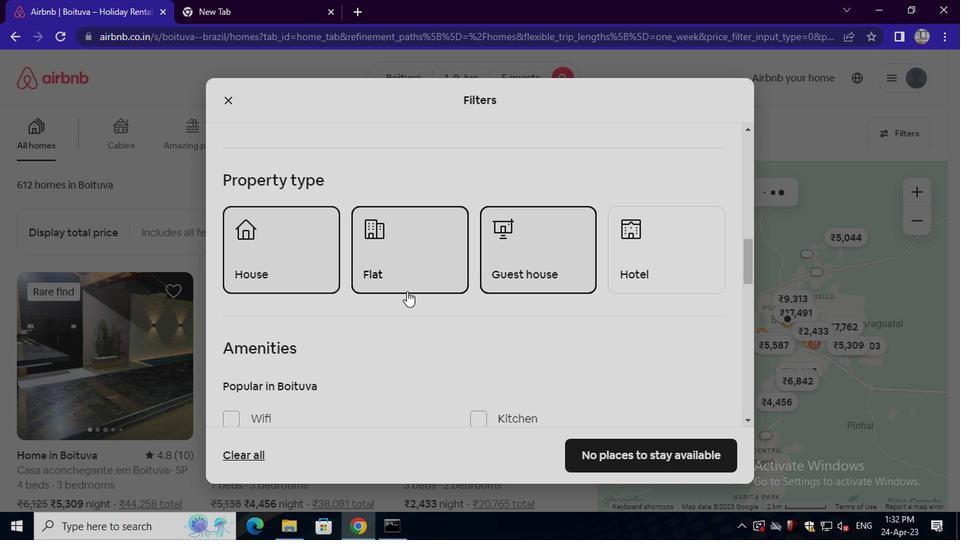 
Action: Mouse scrolled (349, 268) with delta (0, 0)
Screenshot: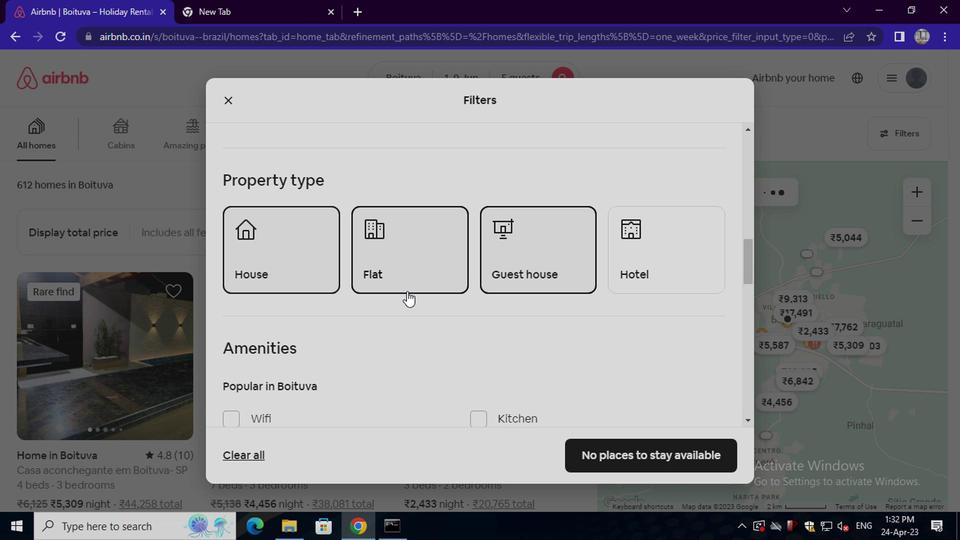 
Action: Mouse scrolled (349, 268) with delta (0, 0)
Screenshot: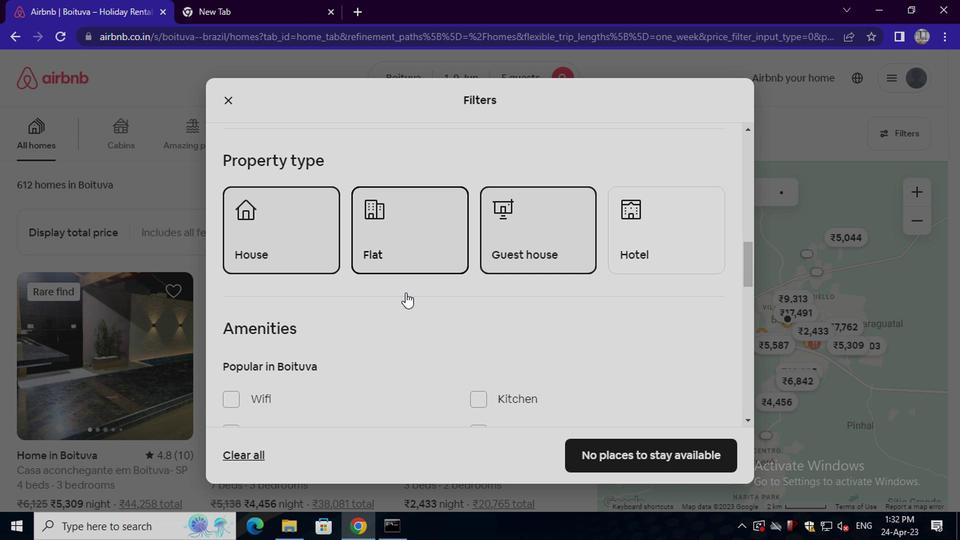
Action: Mouse moved to (430, 256)
Screenshot: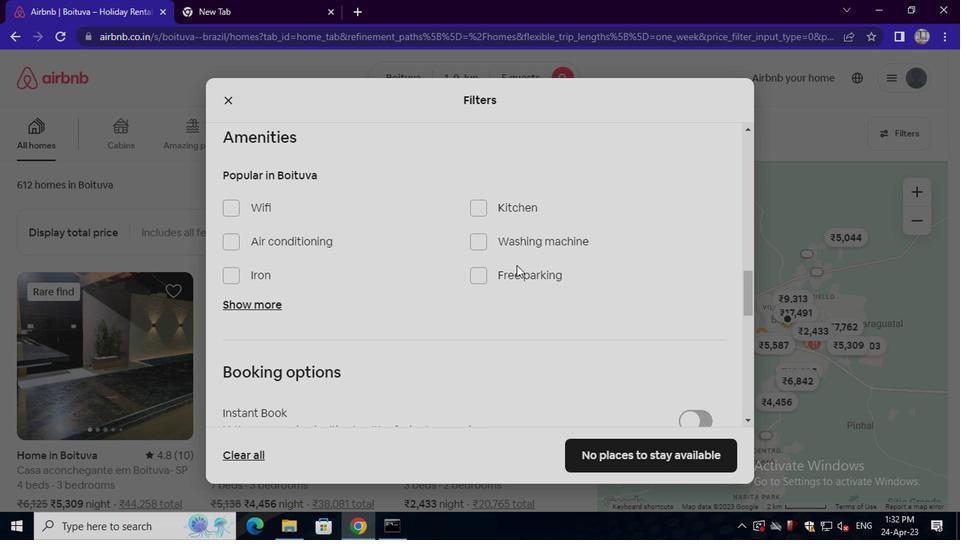 
Action: Mouse scrolled (430, 255) with delta (0, 0)
Screenshot: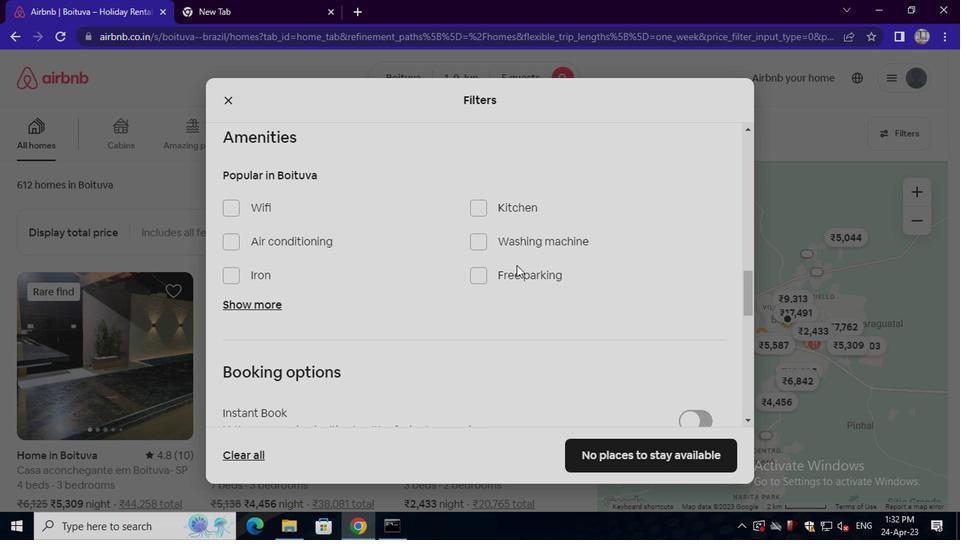 
Action: Mouse scrolled (430, 255) with delta (0, 0)
Screenshot: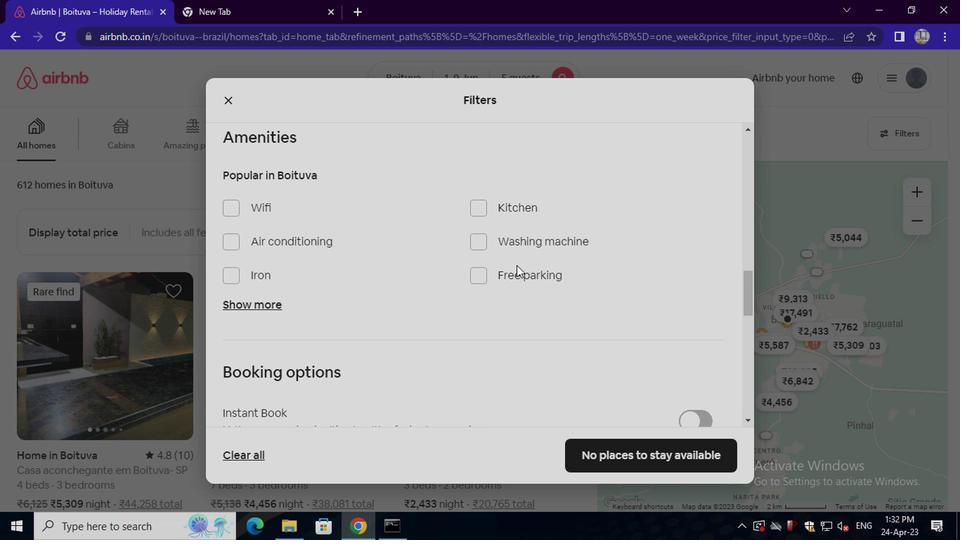 
Action: Mouse moved to (430, 256)
Screenshot: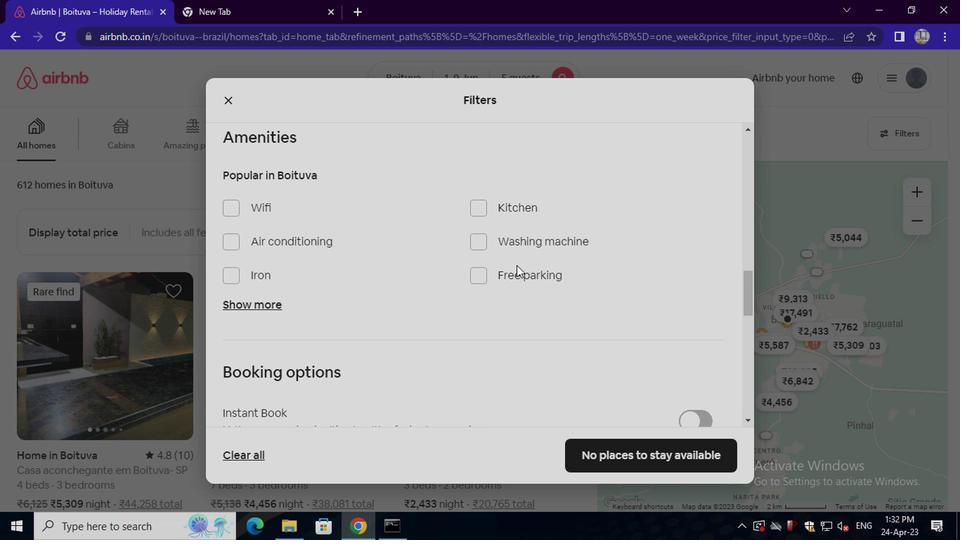 
Action: Mouse scrolled (430, 256) with delta (0, 0)
Screenshot: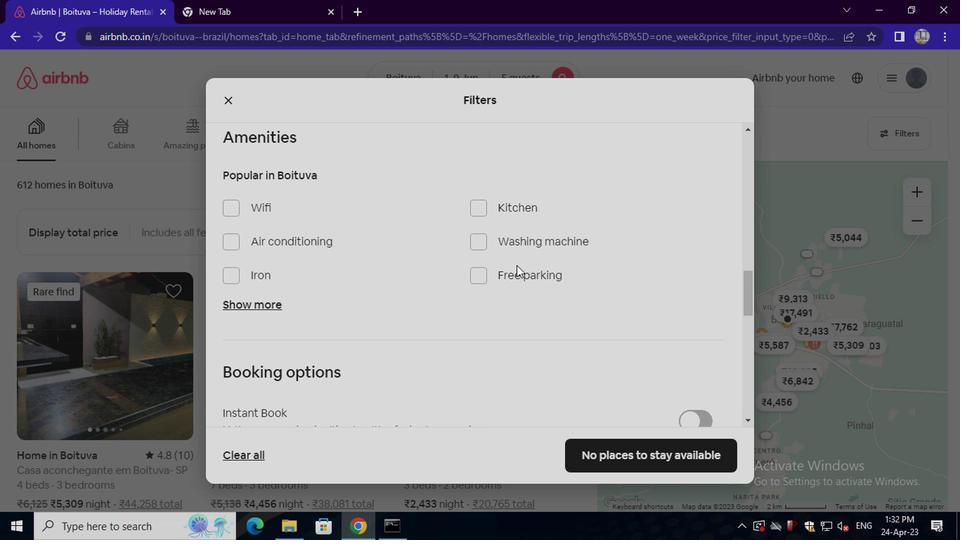 
Action: Mouse moved to (557, 246)
Screenshot: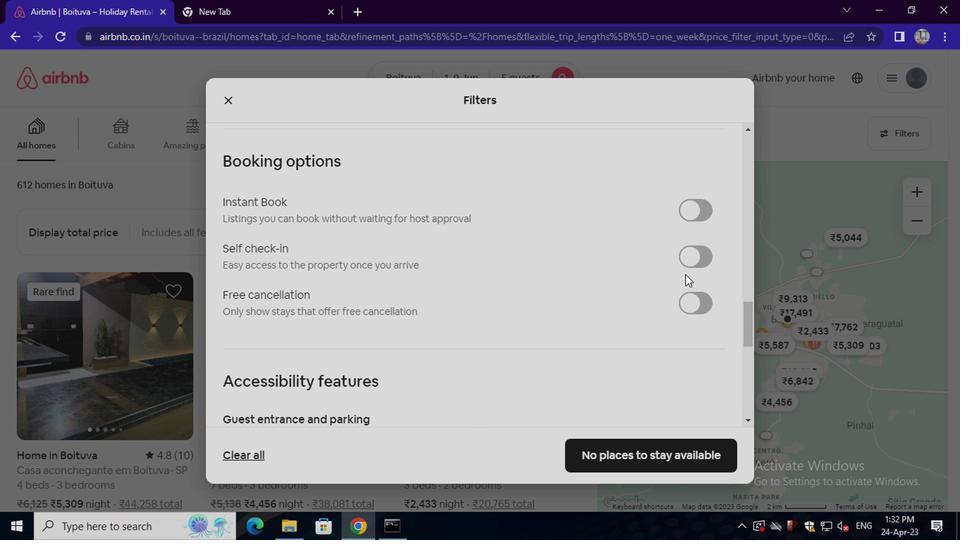 
Action: Mouse pressed left at (557, 246)
Screenshot: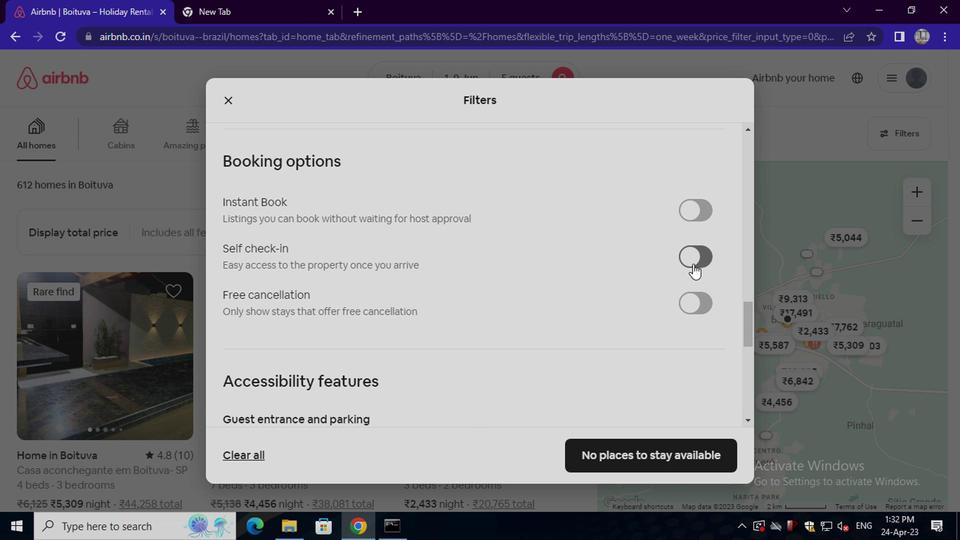 
Action: Mouse moved to (384, 284)
Screenshot: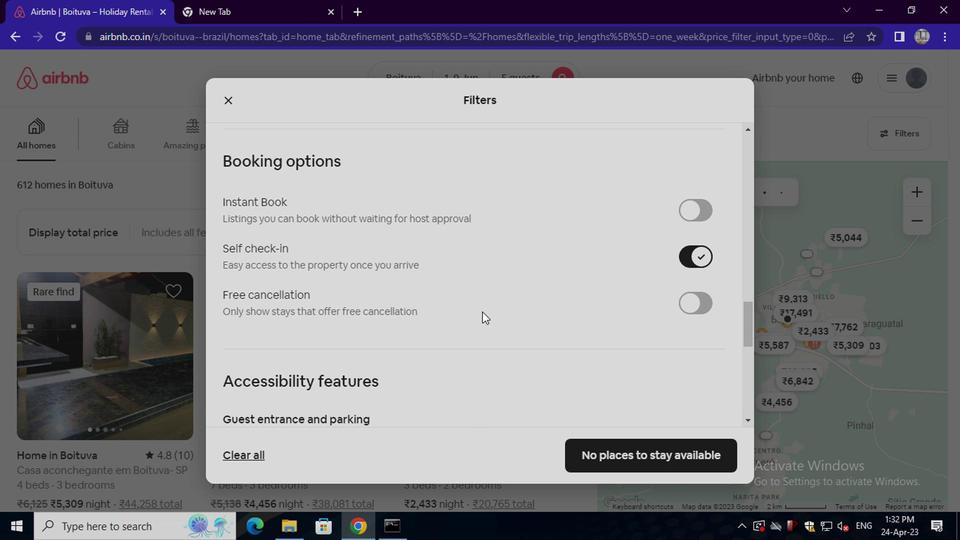 
Action: Mouse scrolled (384, 284) with delta (0, 0)
Screenshot: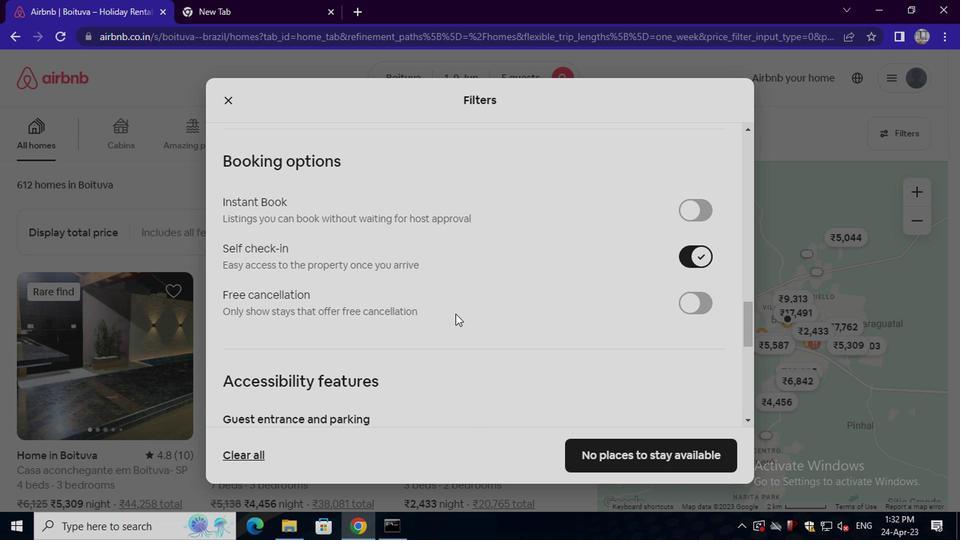 
Action: Mouse scrolled (384, 284) with delta (0, 0)
Screenshot: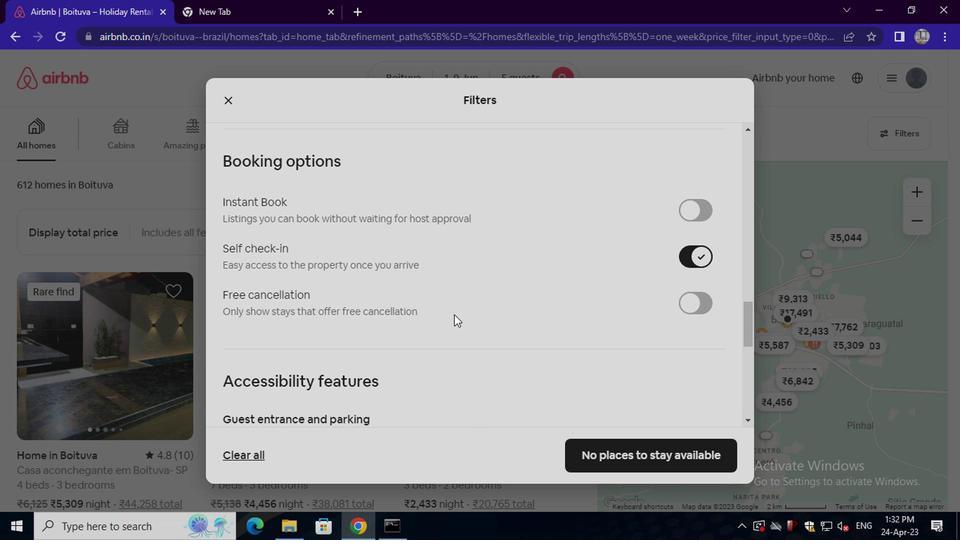 
Action: Mouse scrolled (384, 284) with delta (0, 0)
Screenshot: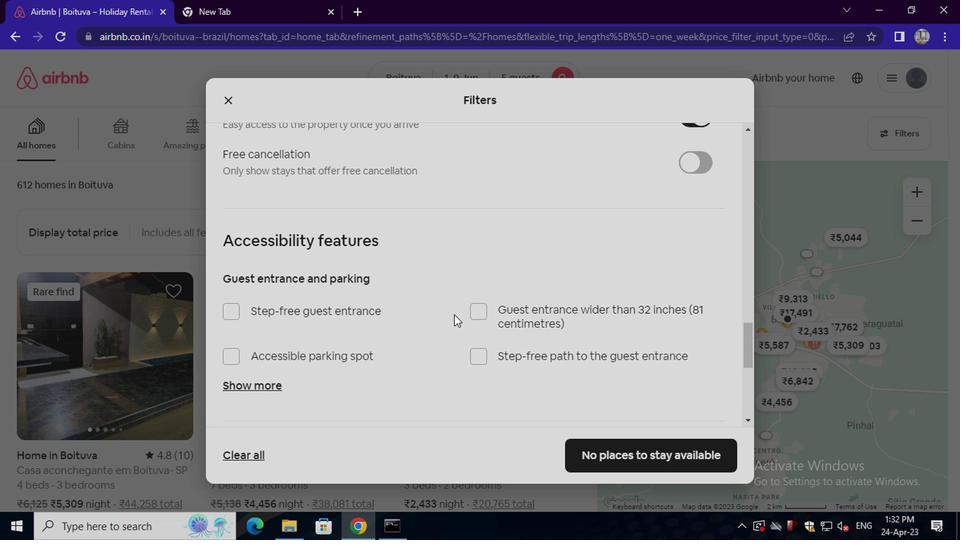 
Action: Mouse scrolled (384, 284) with delta (0, 0)
Screenshot: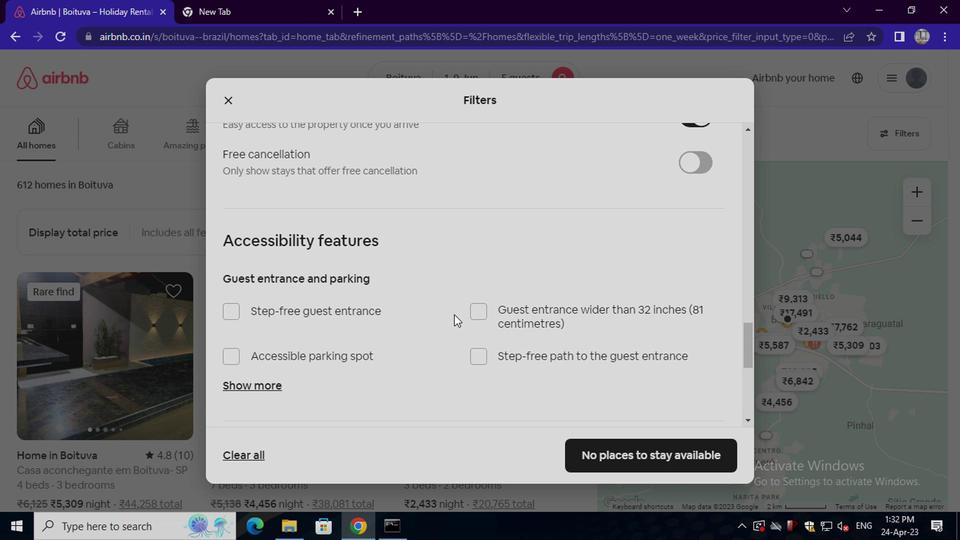 
Action: Mouse scrolled (384, 284) with delta (0, 0)
Screenshot: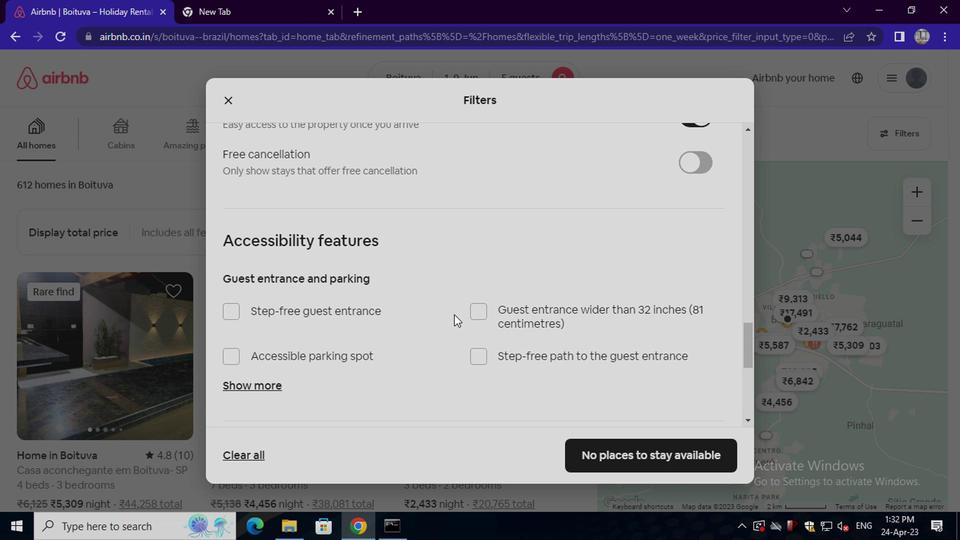 
Action: Mouse scrolled (384, 284) with delta (0, 0)
Screenshot: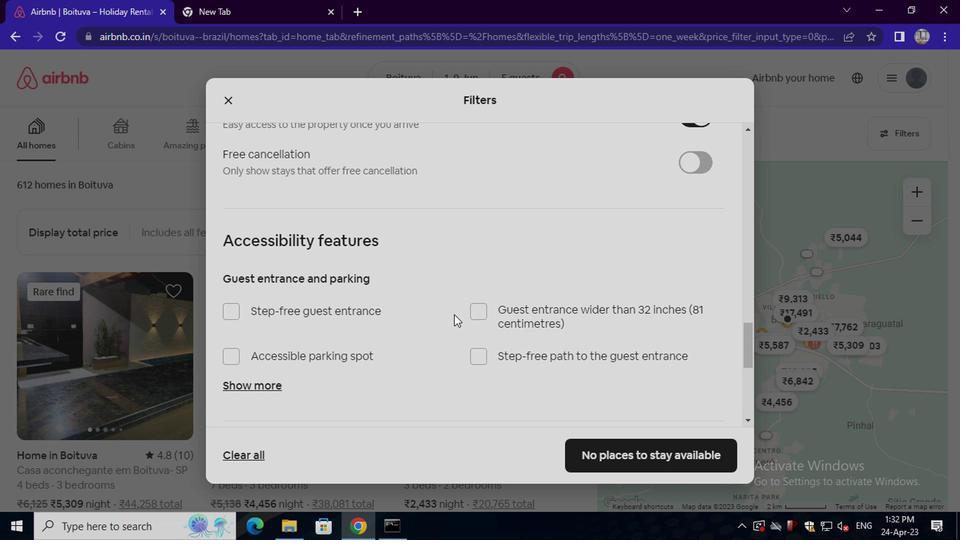 
Action: Mouse scrolled (384, 284) with delta (0, 0)
Screenshot: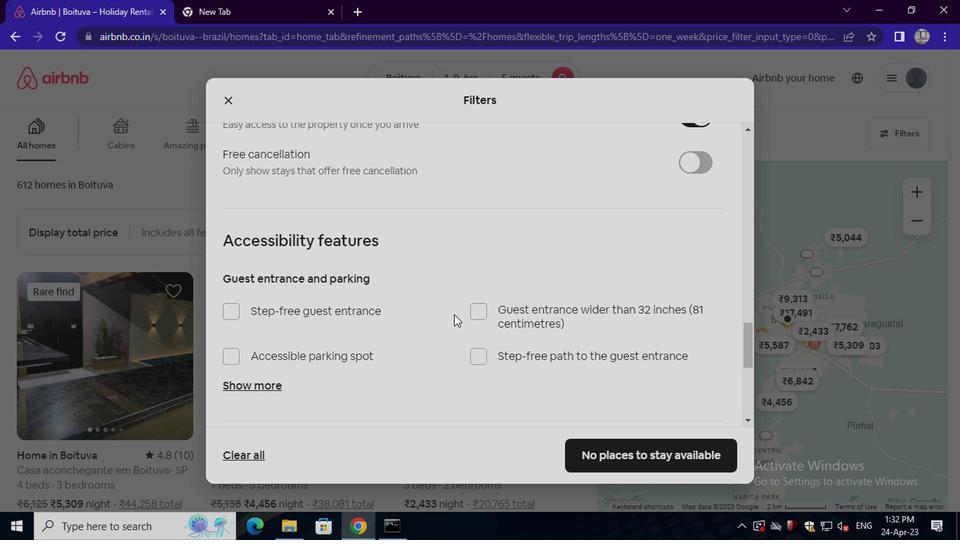 
Action: Mouse scrolled (384, 284) with delta (0, 0)
Screenshot: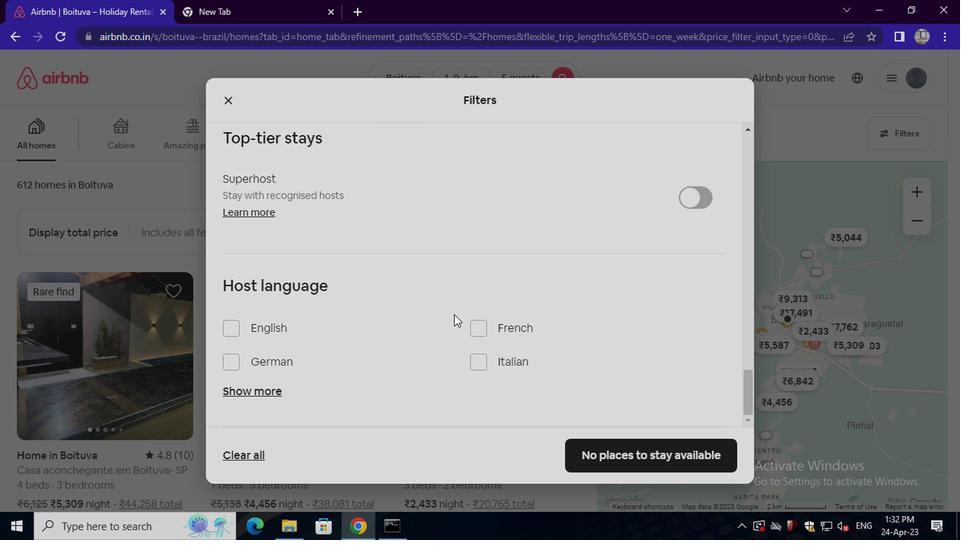 
Action: Mouse moved to (238, 340)
Screenshot: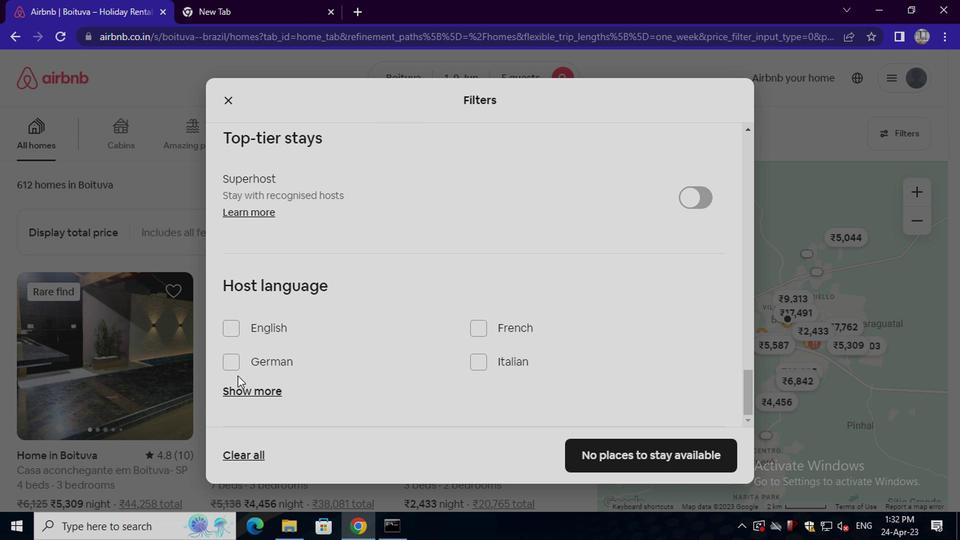 
Action: Mouse pressed left at (238, 340)
Screenshot: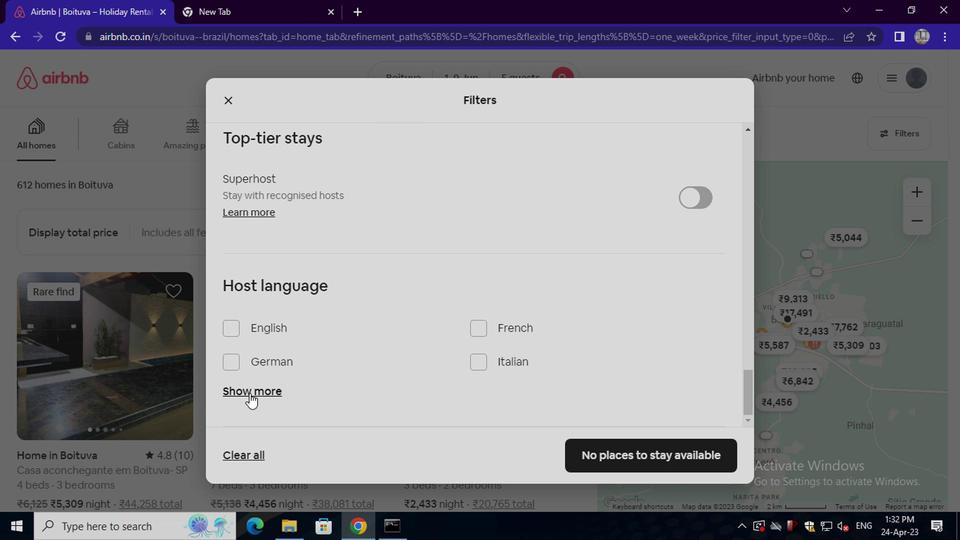 
Action: Mouse moved to (243, 341)
Screenshot: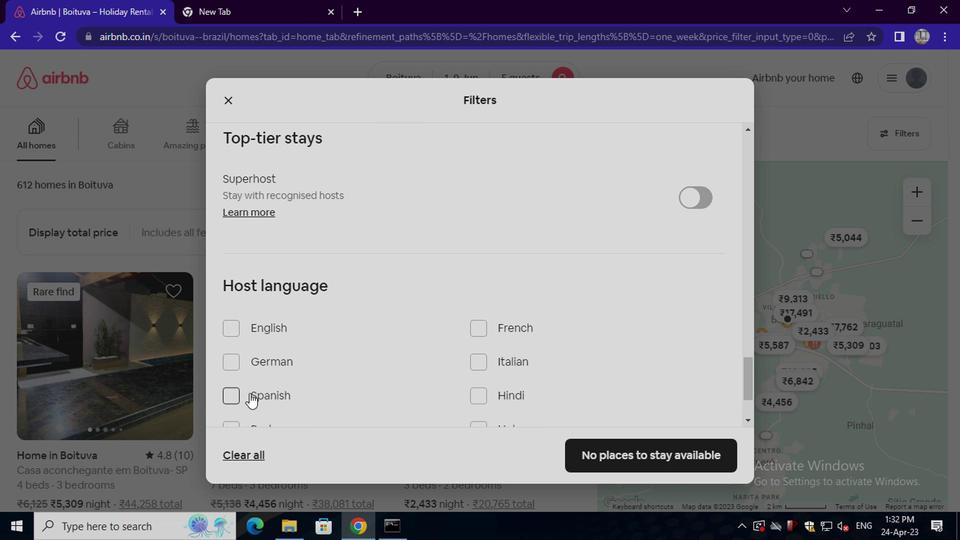
Action: Mouse scrolled (243, 341) with delta (0, 0)
Screenshot: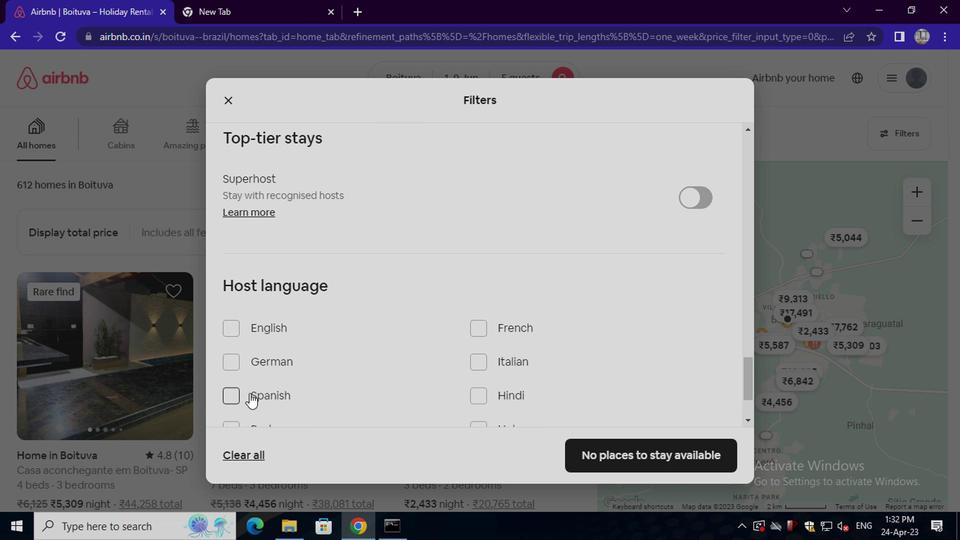 
Action: Mouse moved to (242, 289)
Screenshot: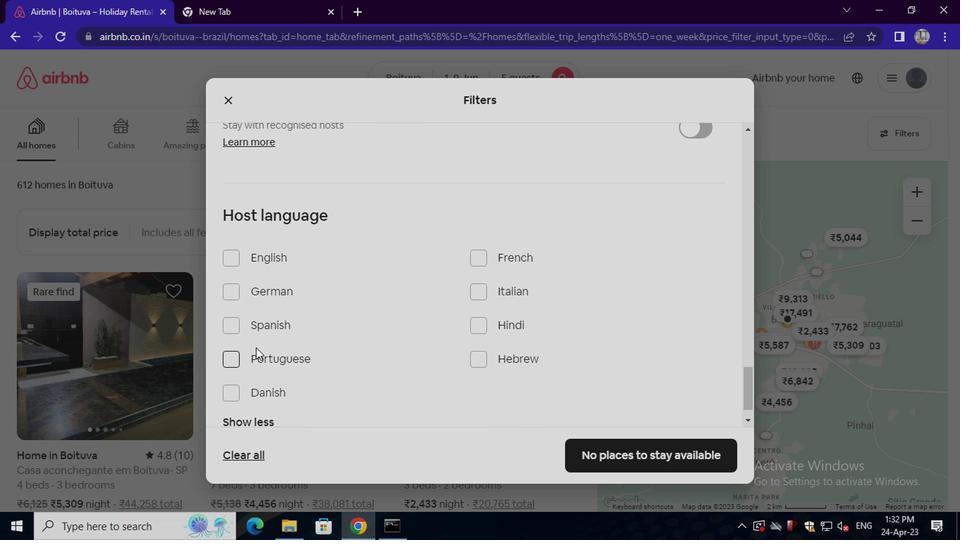 
Action: Mouse pressed left at (242, 289)
Screenshot: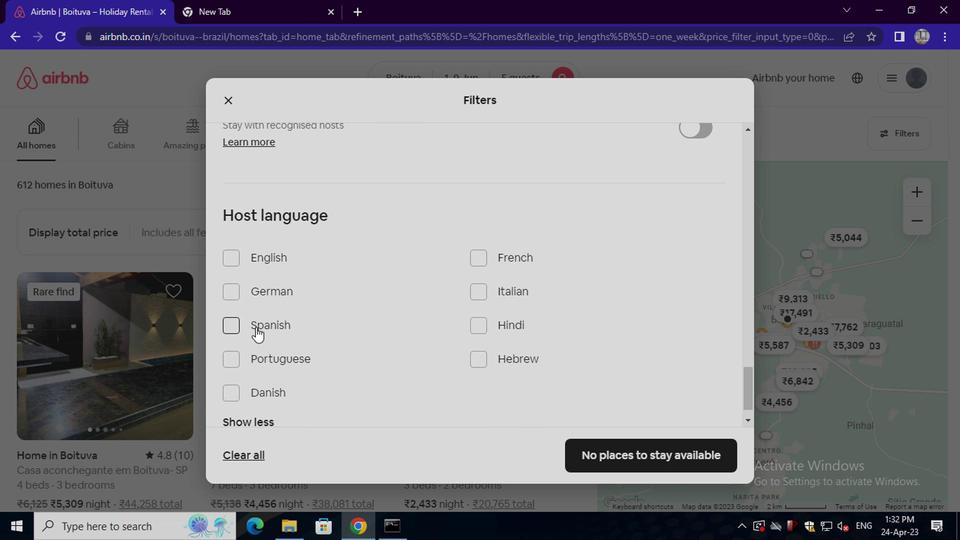 
Action: Mouse moved to (488, 391)
Screenshot: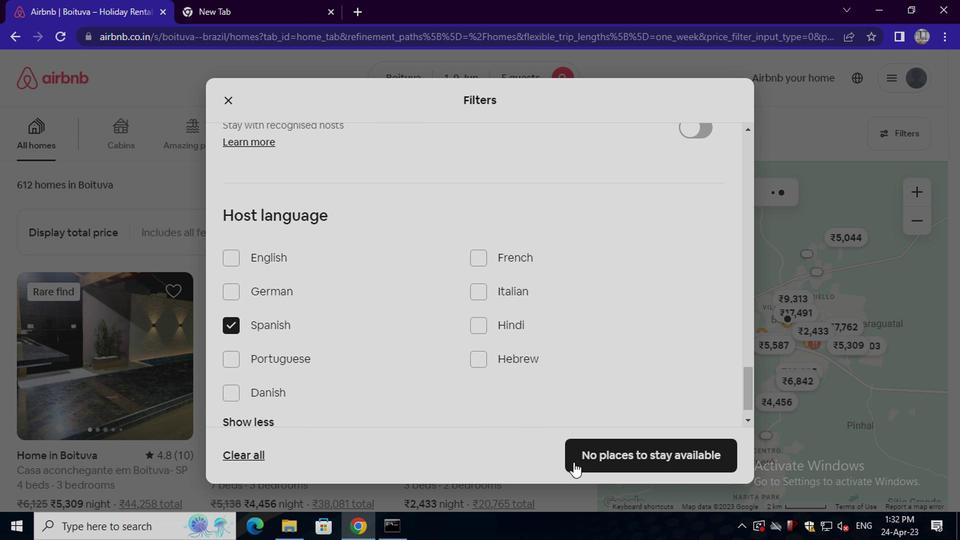 
Action: Mouse pressed left at (488, 391)
Screenshot: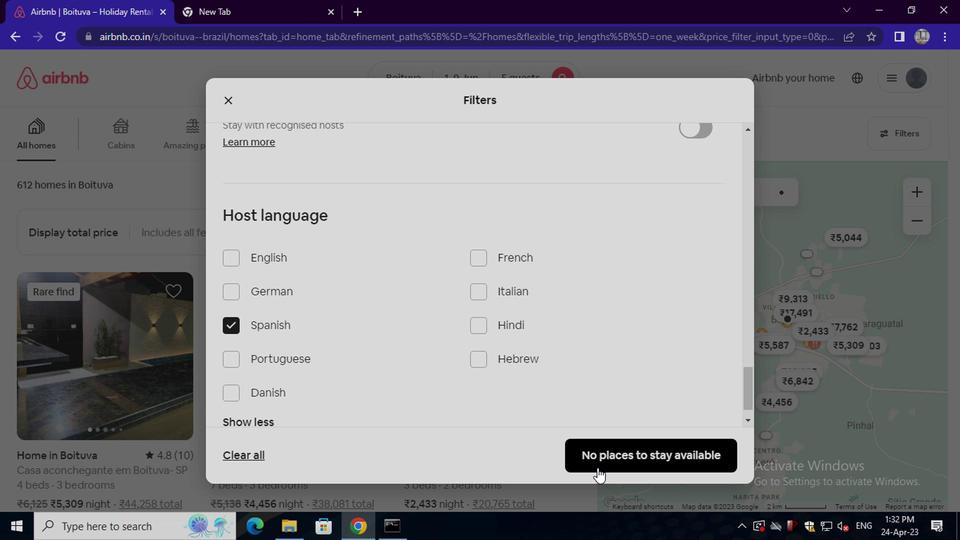 
